 Task: Check the sale-to-list ratio of gas cooktop in the last 5 years.
Action: Mouse moved to (988, 228)
Screenshot: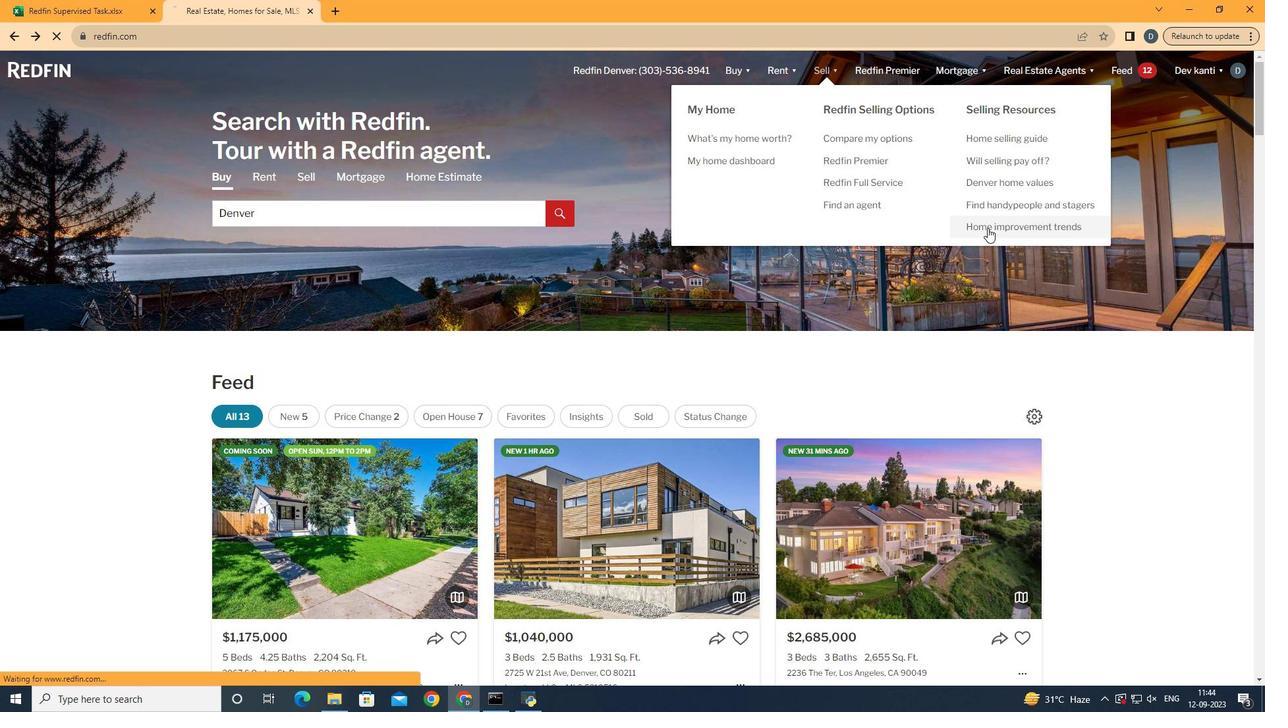 
Action: Mouse pressed left at (988, 228)
Screenshot: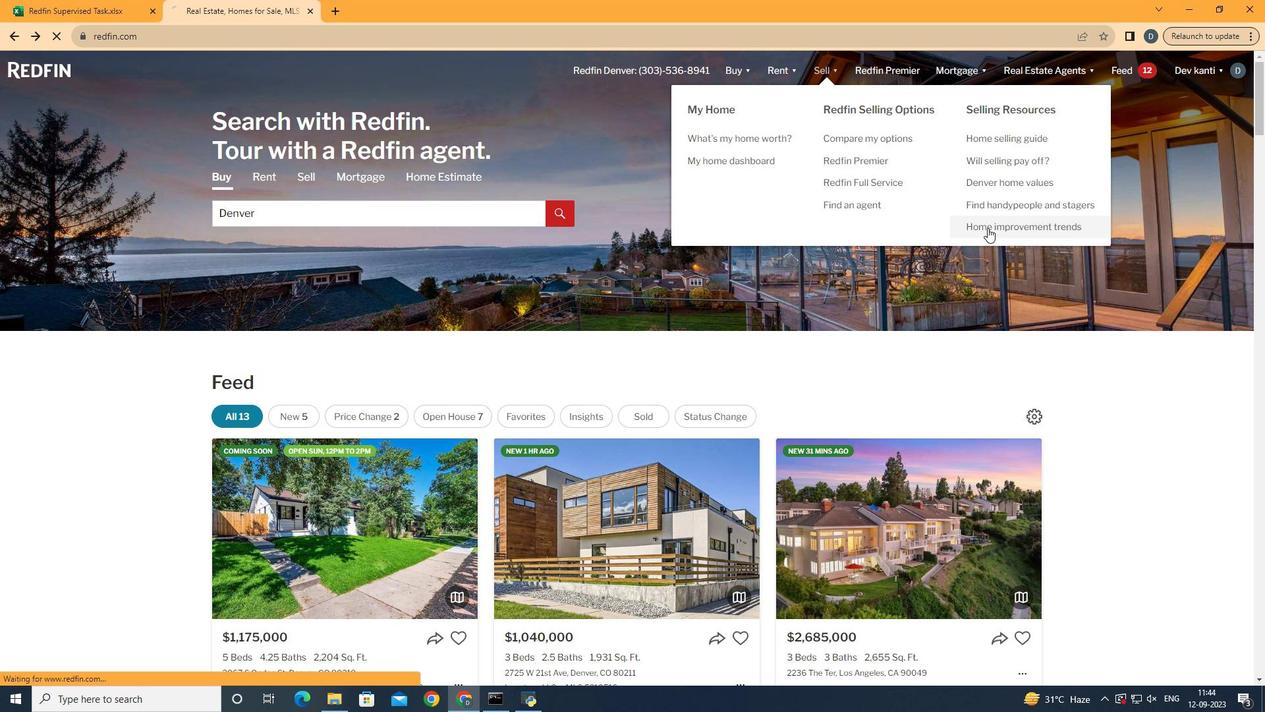 
Action: Mouse moved to (321, 251)
Screenshot: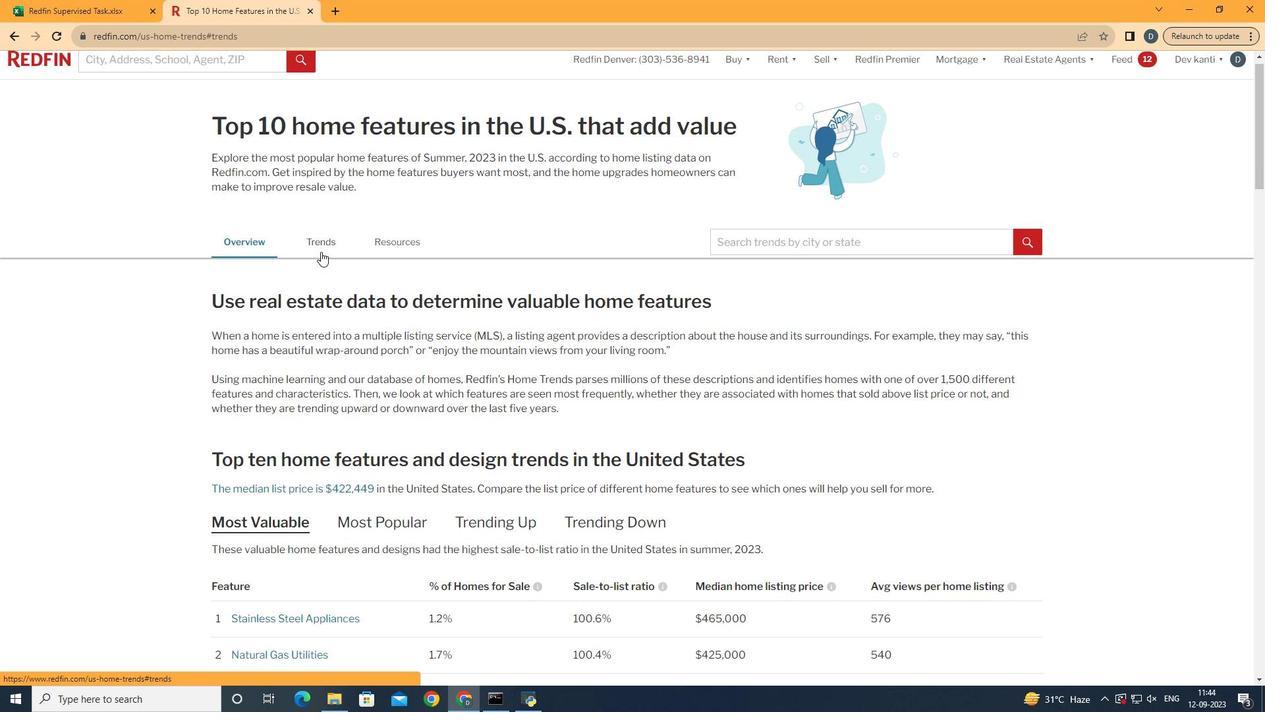 
Action: Mouse pressed left at (321, 251)
Screenshot: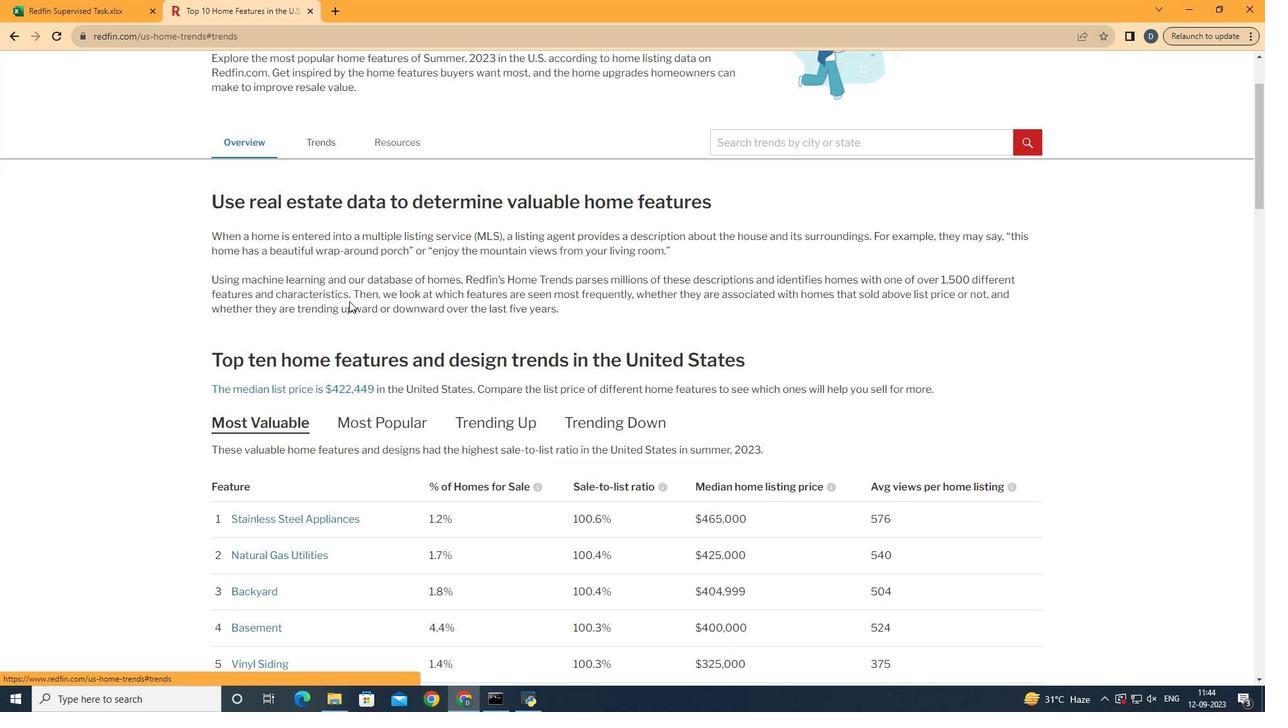 
Action: Mouse moved to (373, 345)
Screenshot: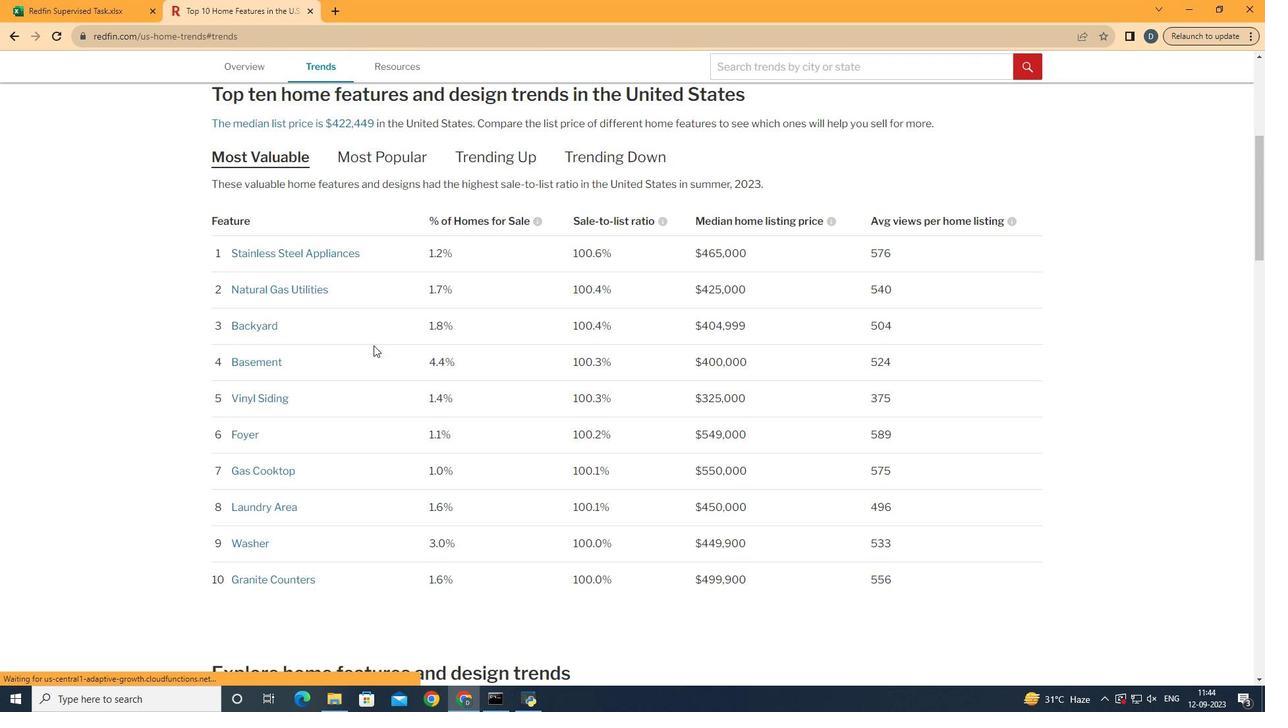 
Action: Mouse scrolled (373, 344) with delta (0, 0)
Screenshot: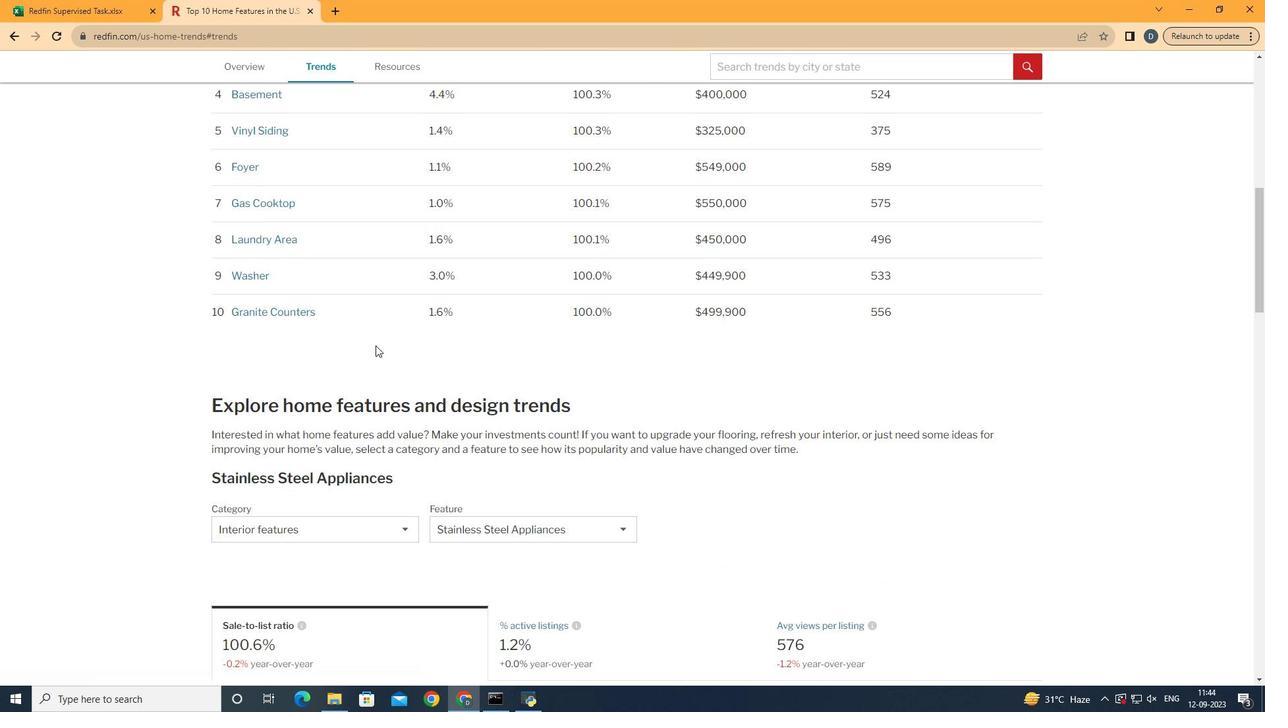 
Action: Mouse scrolled (373, 344) with delta (0, 0)
Screenshot: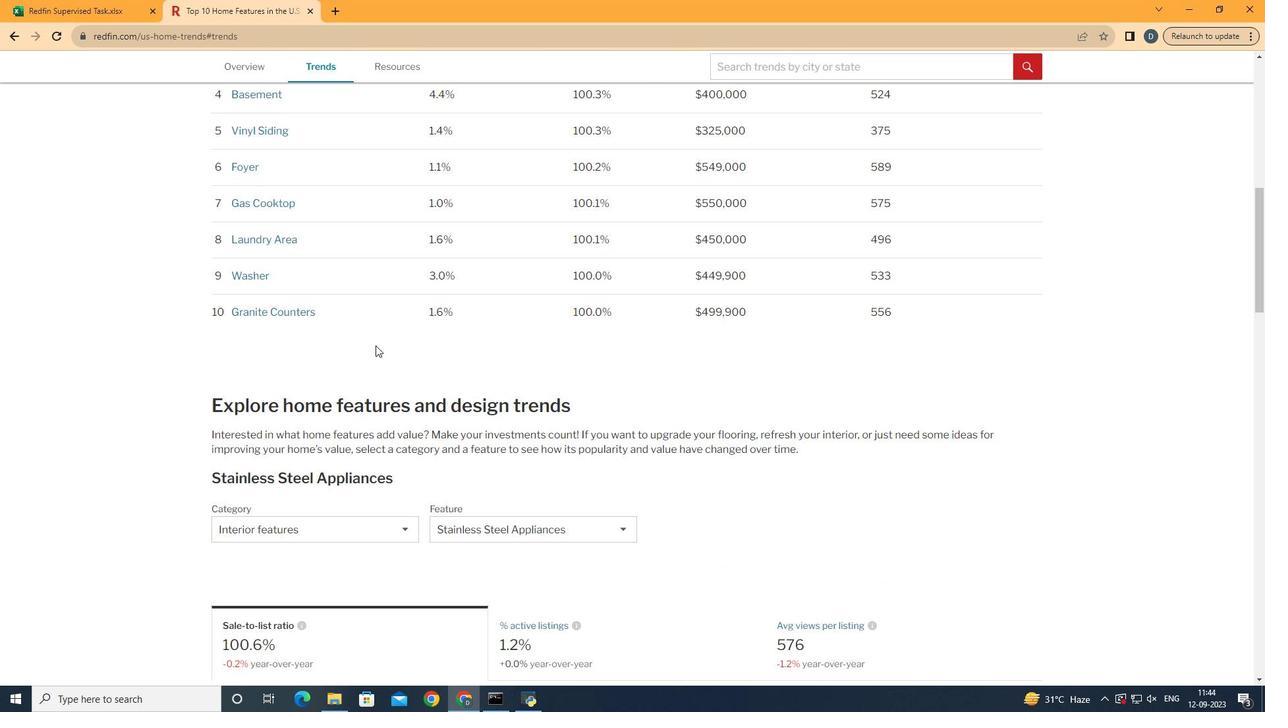 
Action: Mouse scrolled (373, 344) with delta (0, 0)
Screenshot: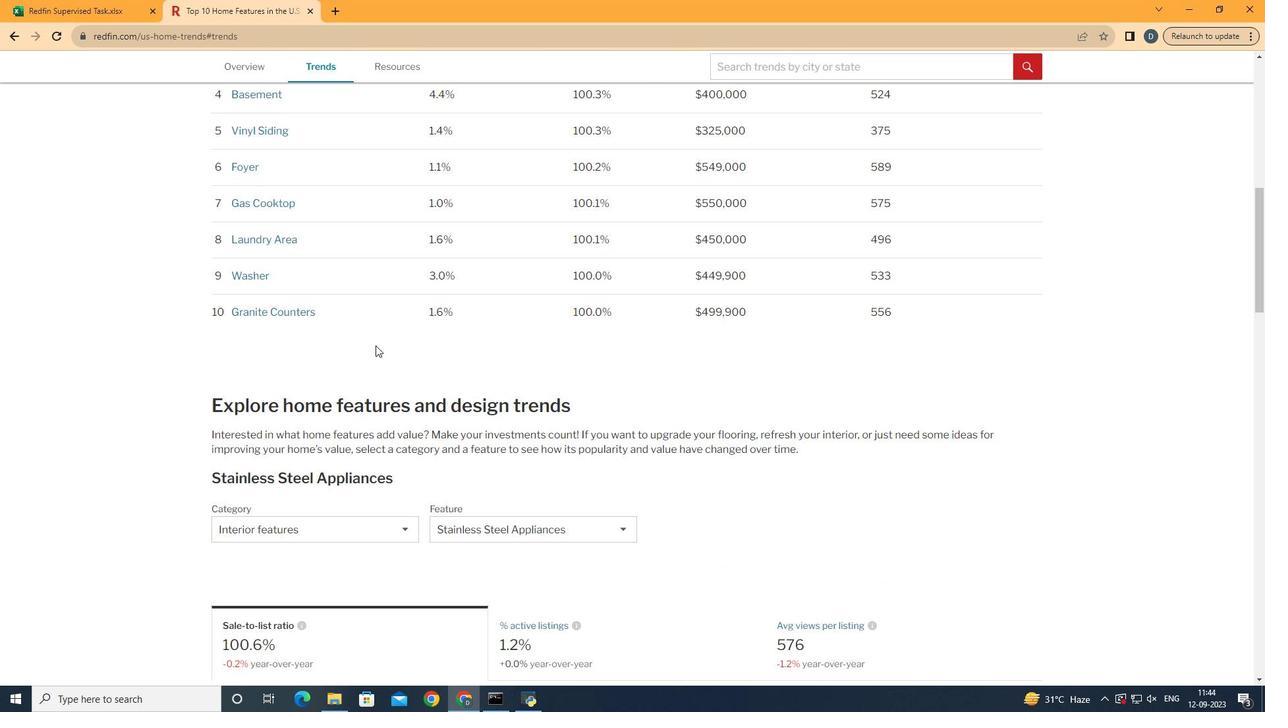 
Action: Mouse scrolled (373, 344) with delta (0, 0)
Screenshot: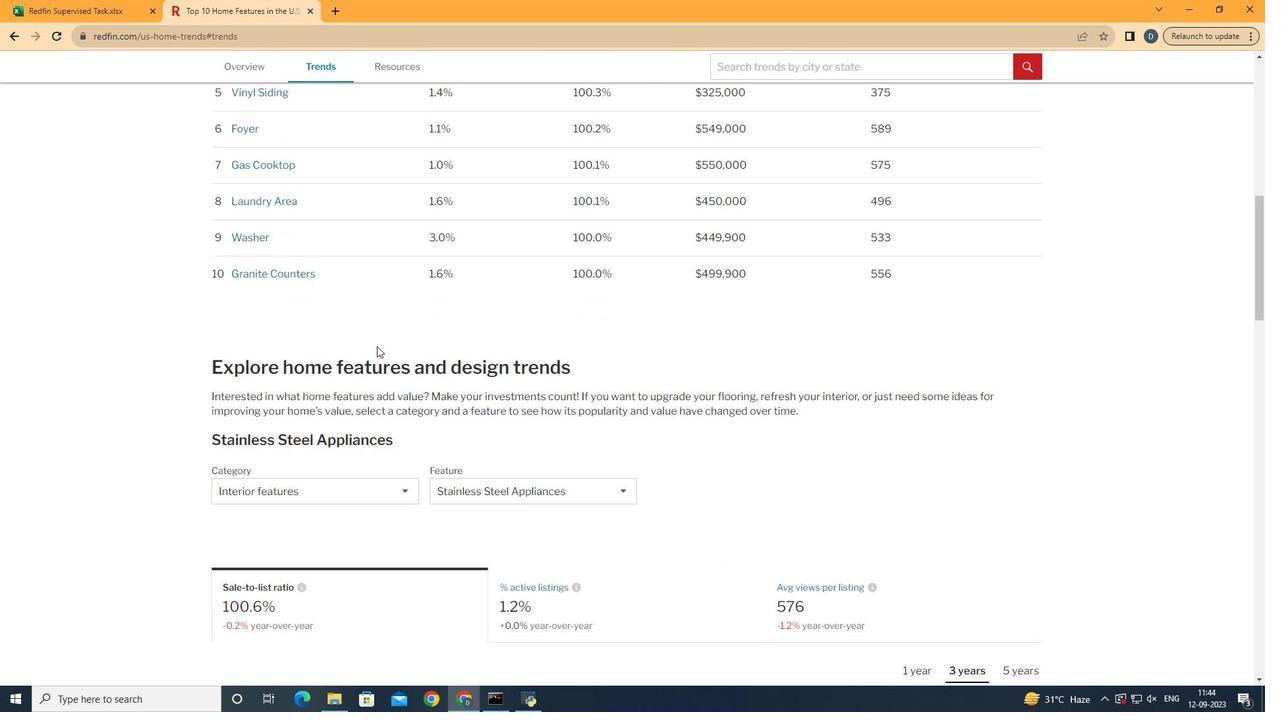 
Action: Mouse moved to (375, 345)
Screenshot: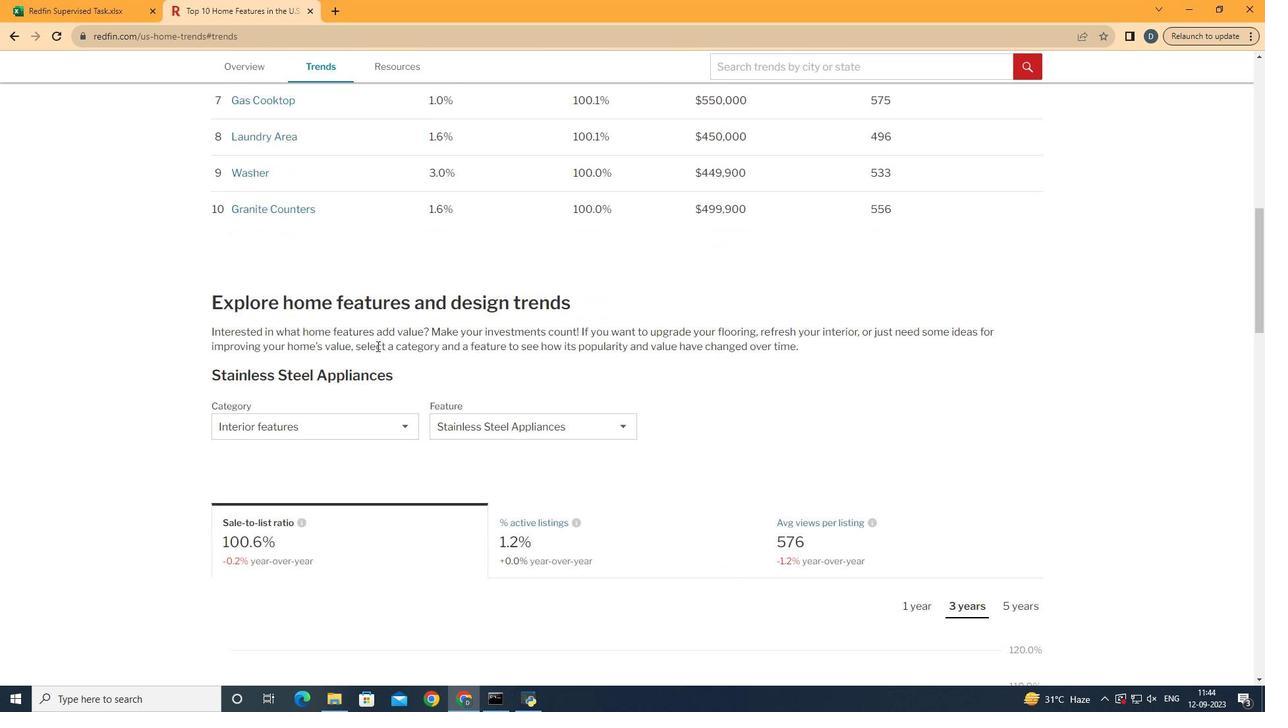 
Action: Mouse scrolled (375, 344) with delta (0, 0)
Screenshot: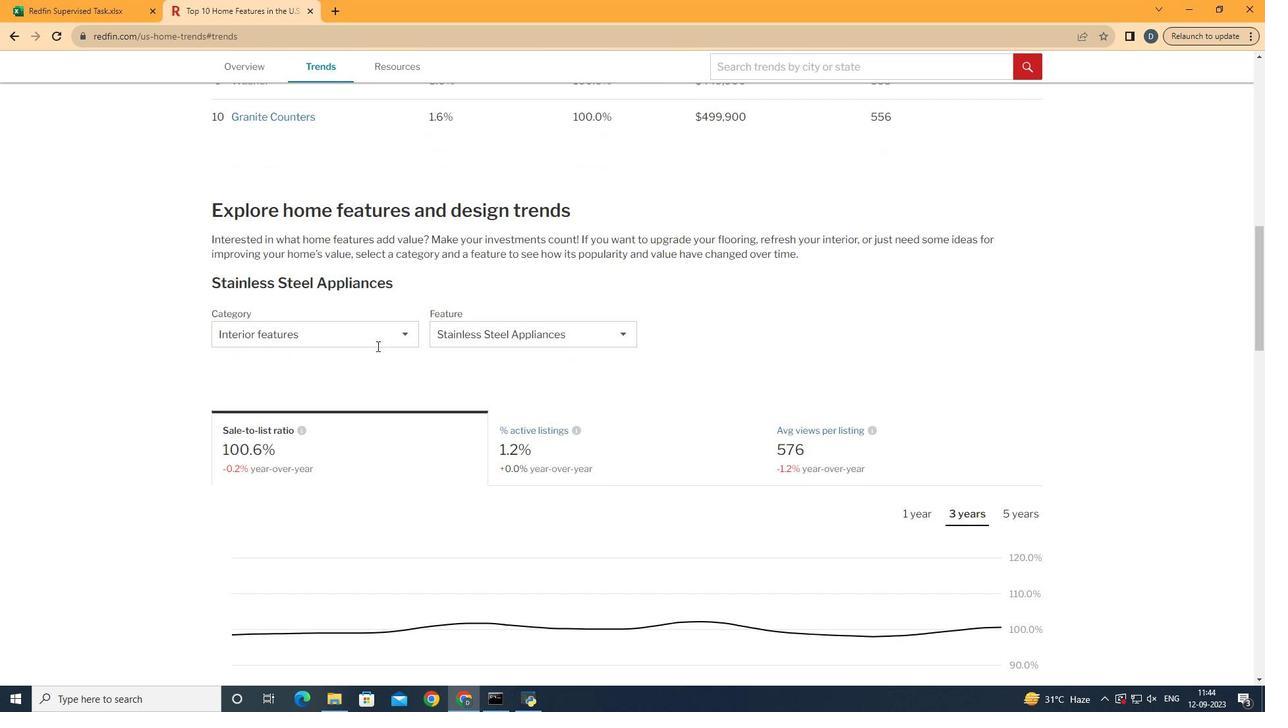 
Action: Mouse scrolled (375, 344) with delta (0, 0)
Screenshot: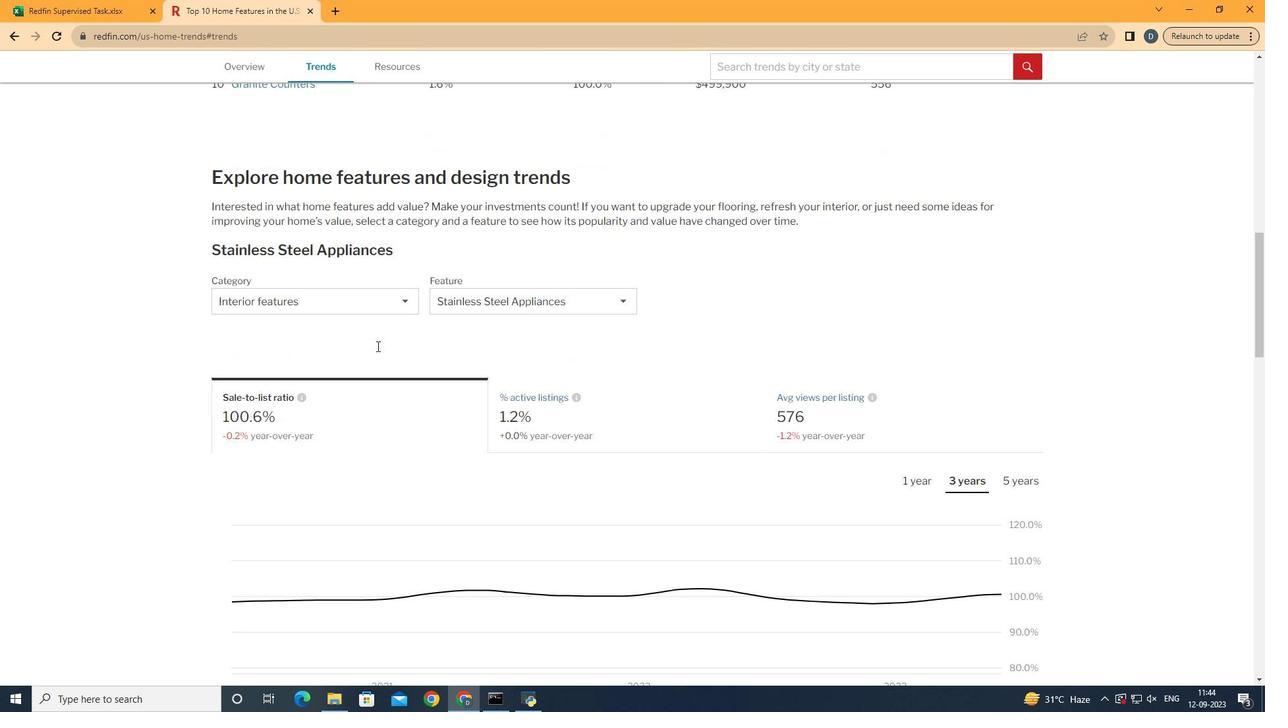 
Action: Mouse moved to (376, 346)
Screenshot: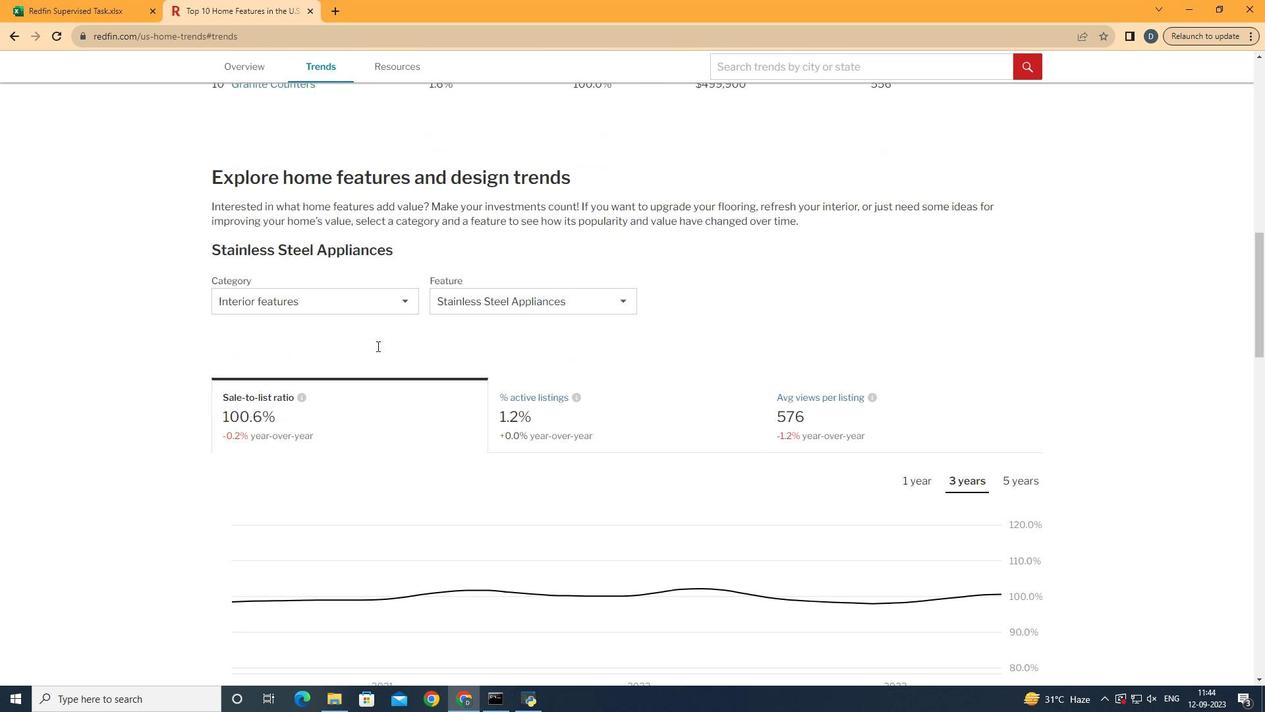 
Action: Mouse scrolled (376, 345) with delta (0, 0)
Screenshot: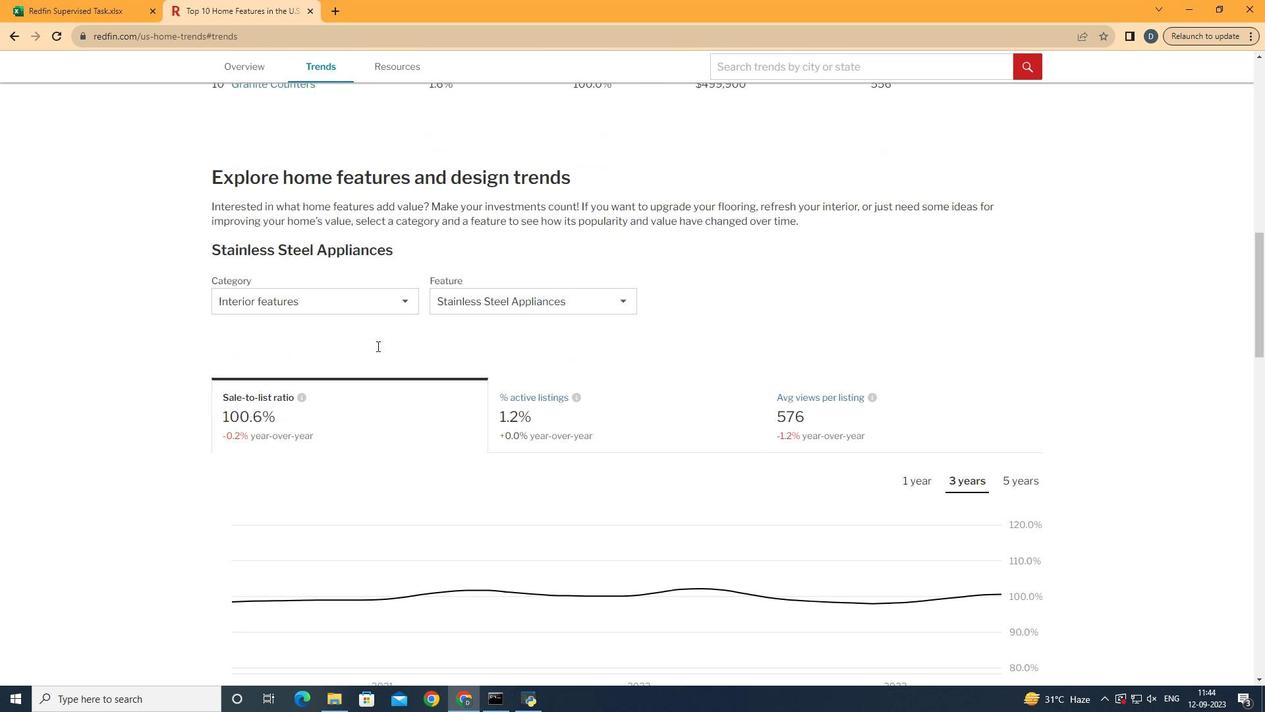 
Action: Mouse moved to (377, 346)
Screenshot: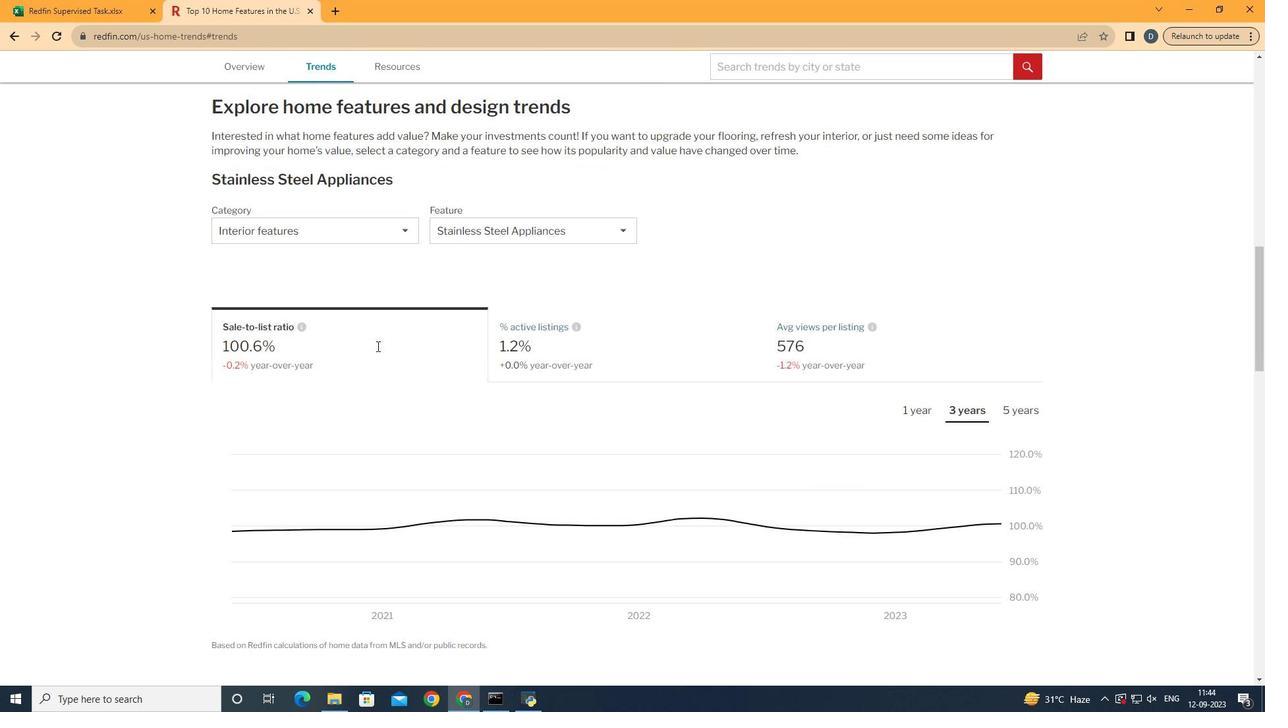 
Action: Mouse scrolled (377, 345) with delta (0, 0)
Screenshot: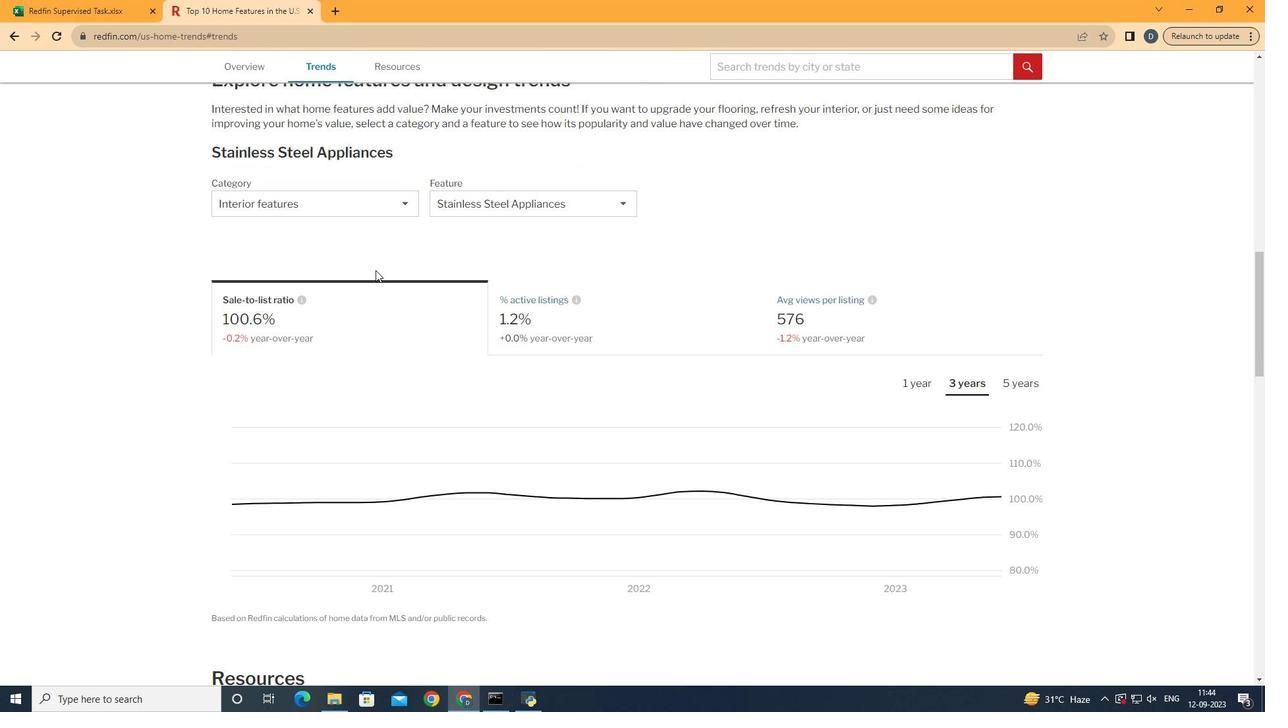 
Action: Mouse scrolled (377, 345) with delta (0, 0)
Screenshot: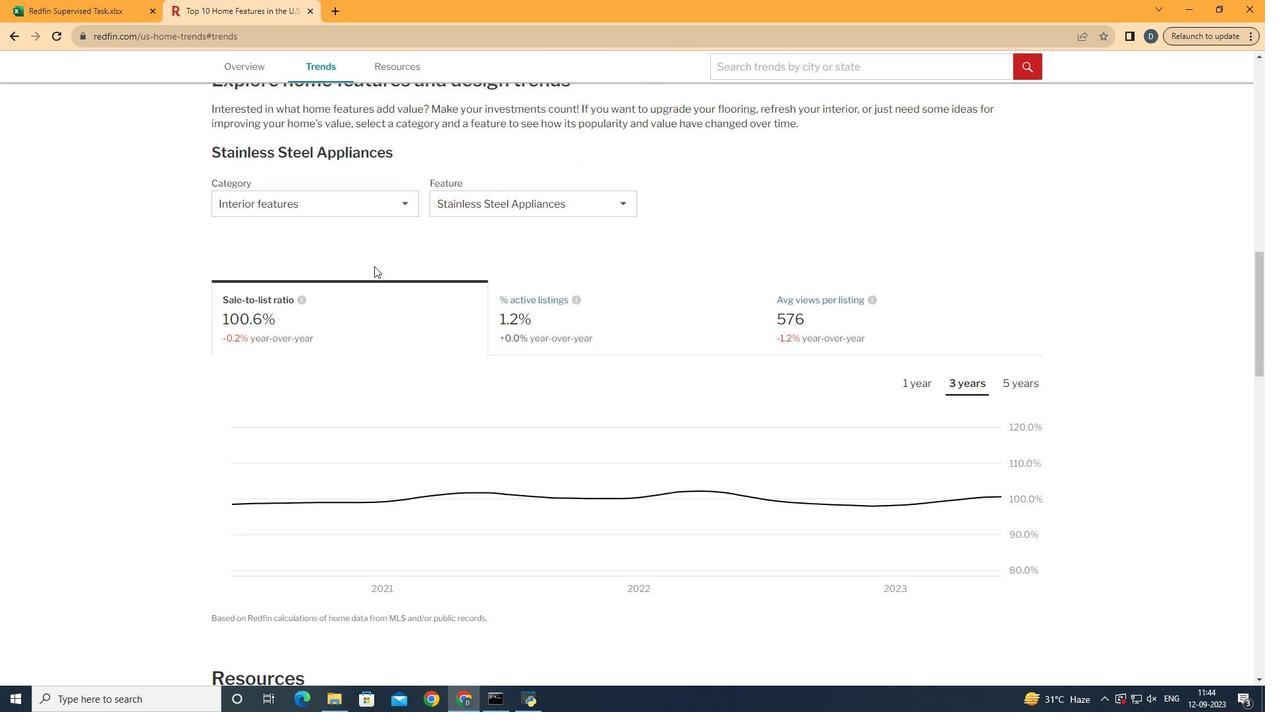 
Action: Mouse moved to (385, 197)
Screenshot: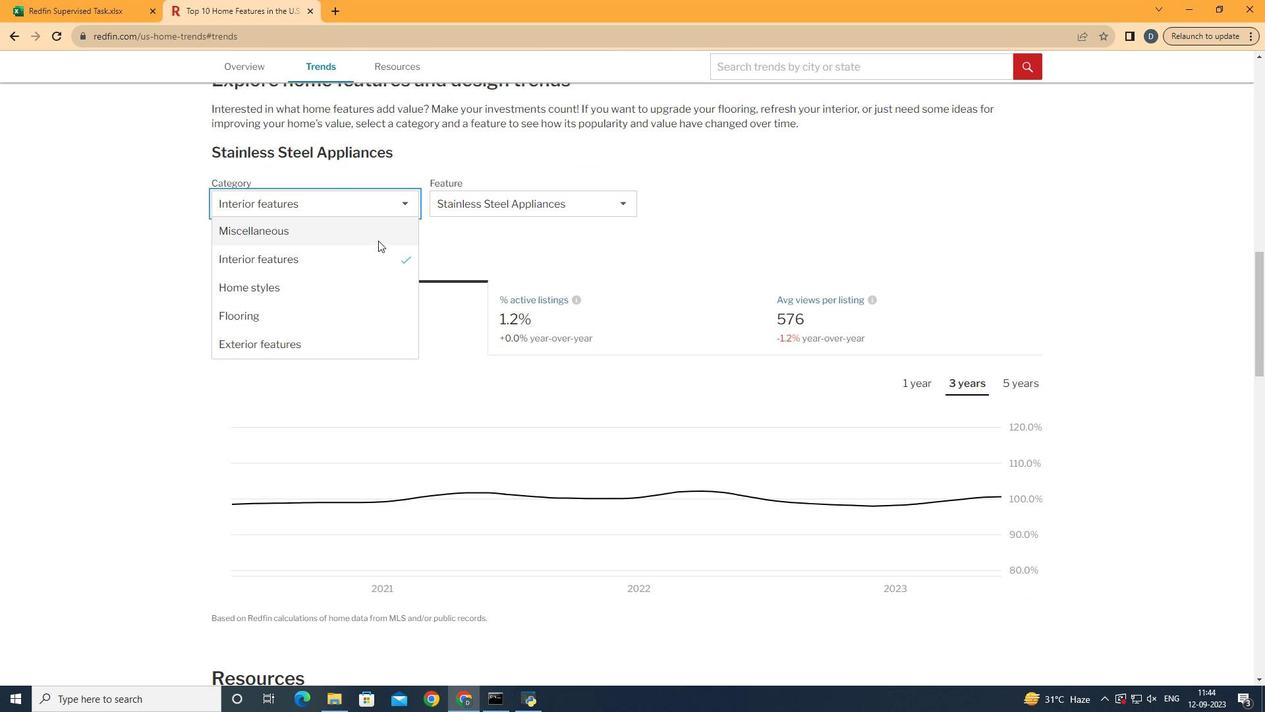 
Action: Mouse pressed left at (385, 197)
Screenshot: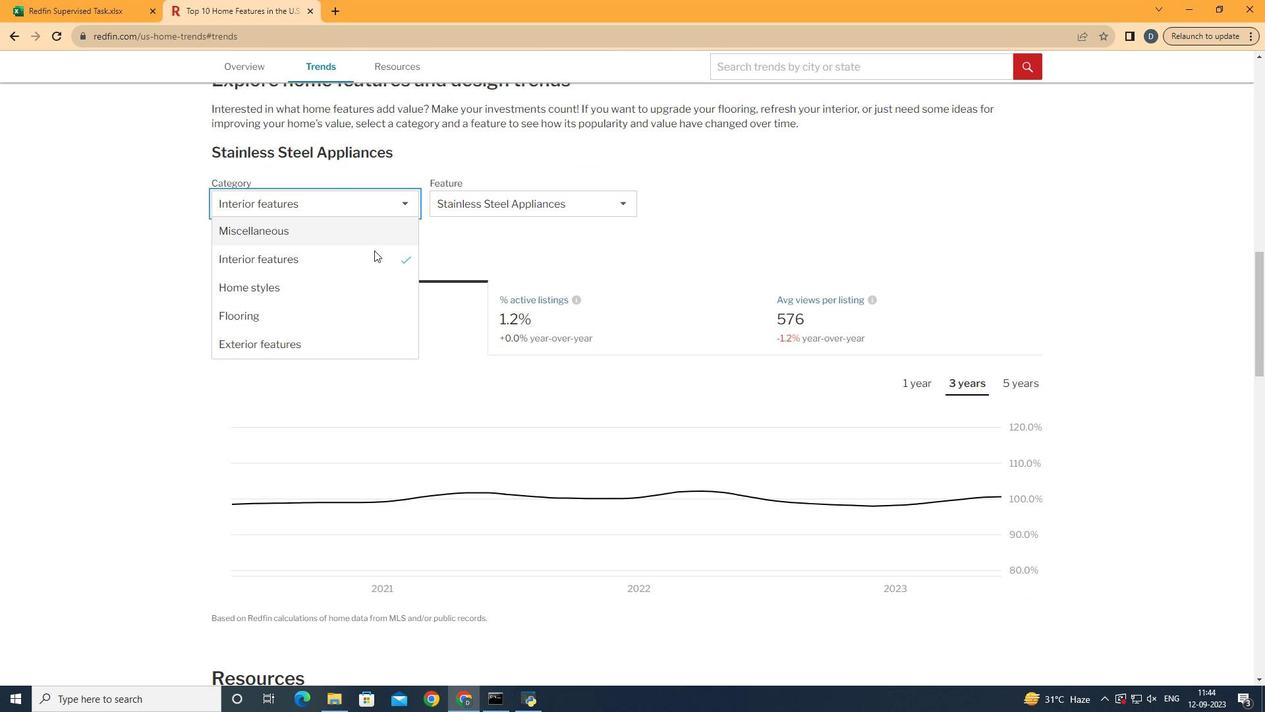 
Action: Mouse moved to (375, 263)
Screenshot: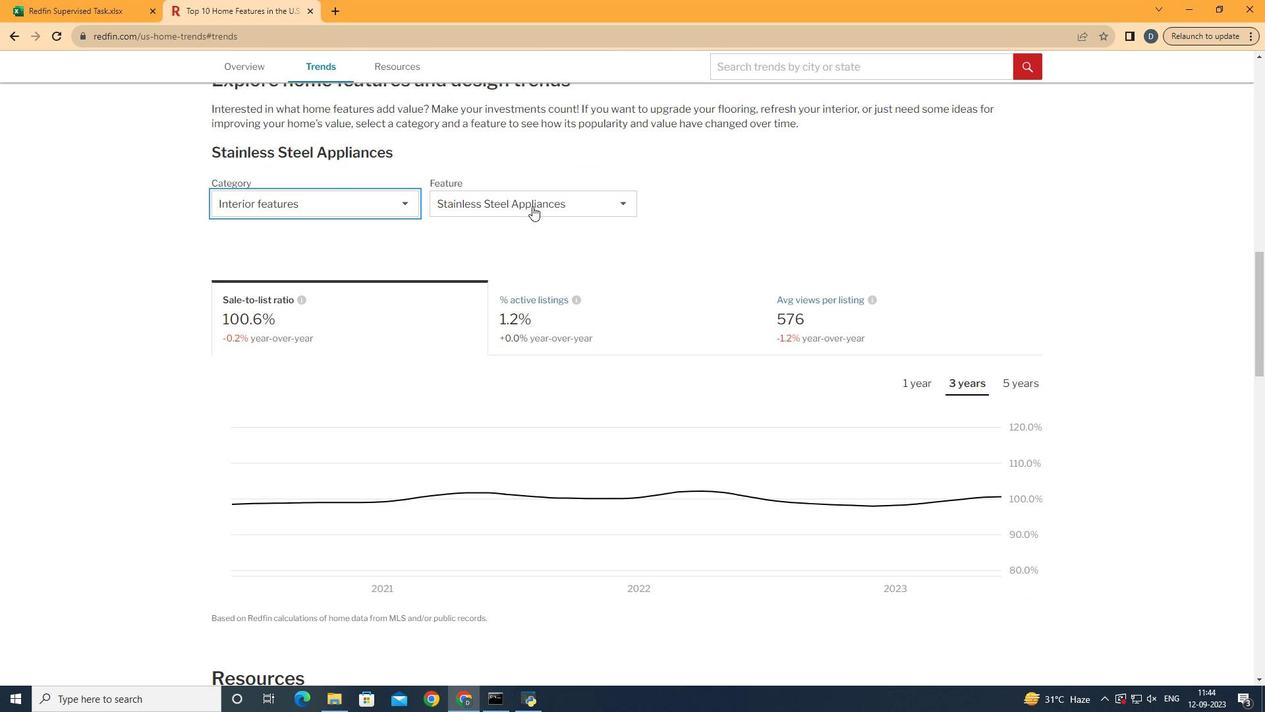 
Action: Mouse pressed left at (375, 263)
Screenshot: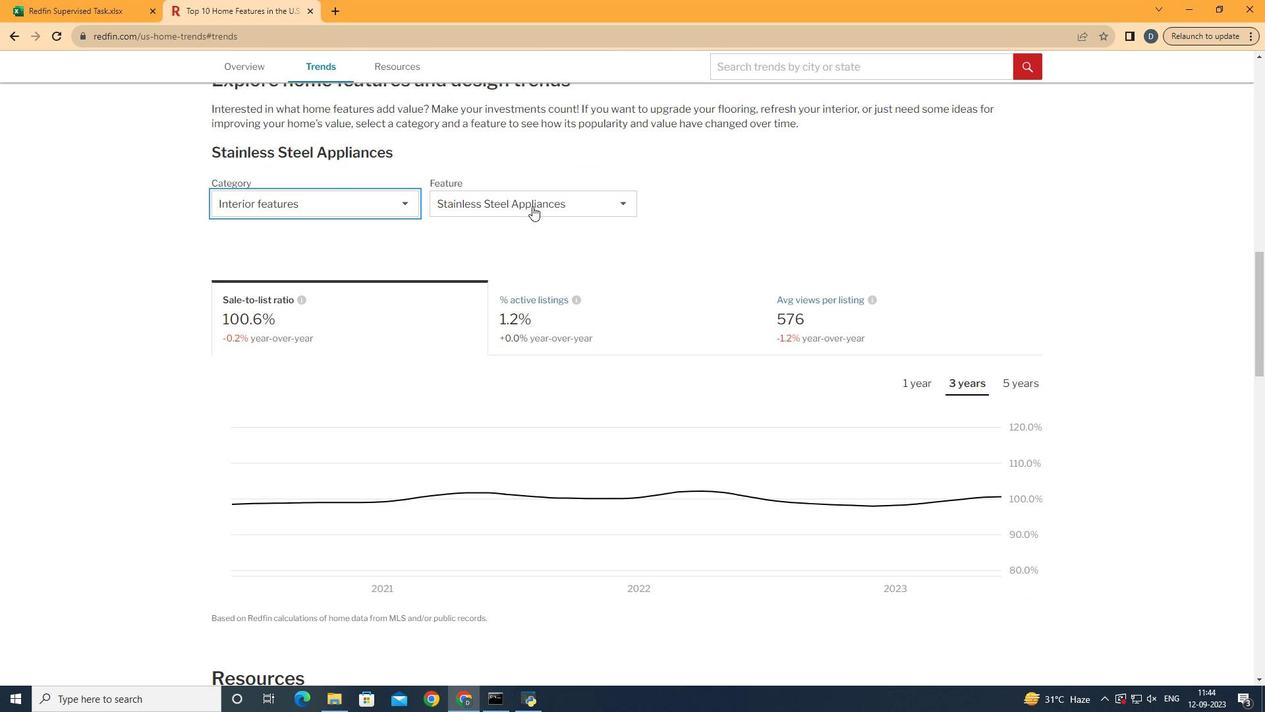 
Action: Mouse moved to (532, 206)
Screenshot: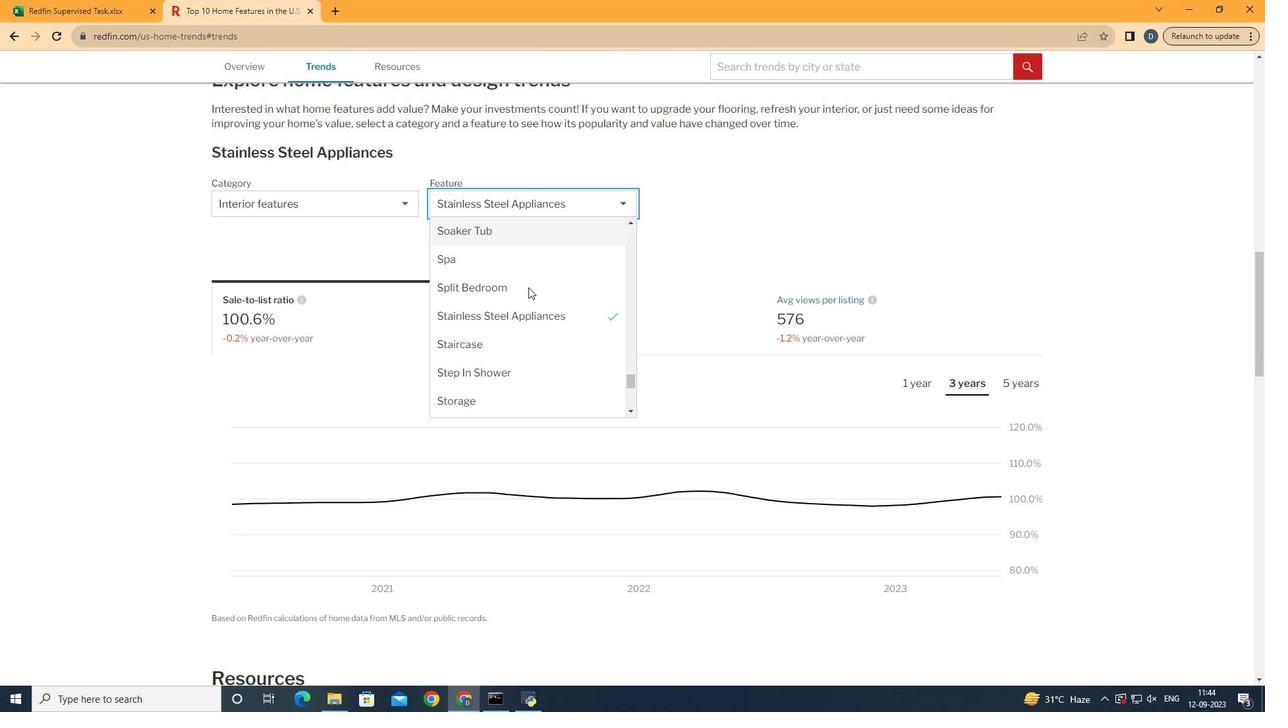 
Action: Mouse pressed left at (532, 206)
Screenshot: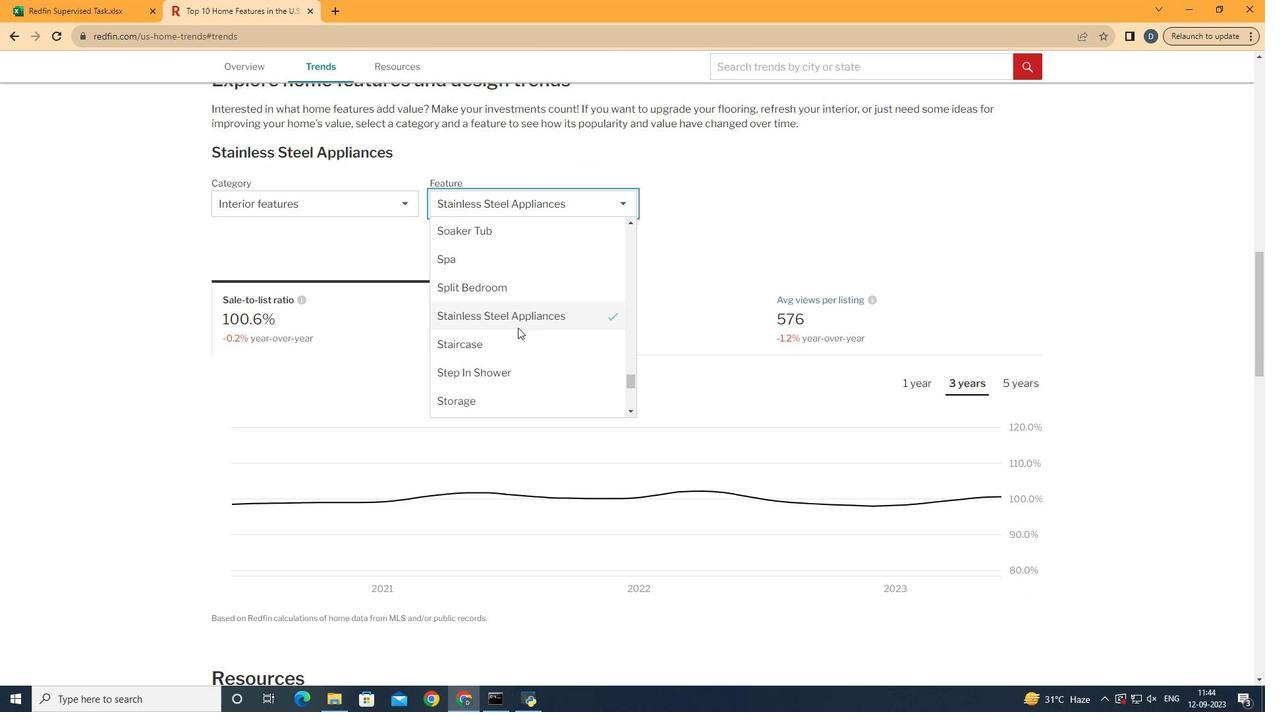 
Action: Mouse moved to (518, 327)
Screenshot: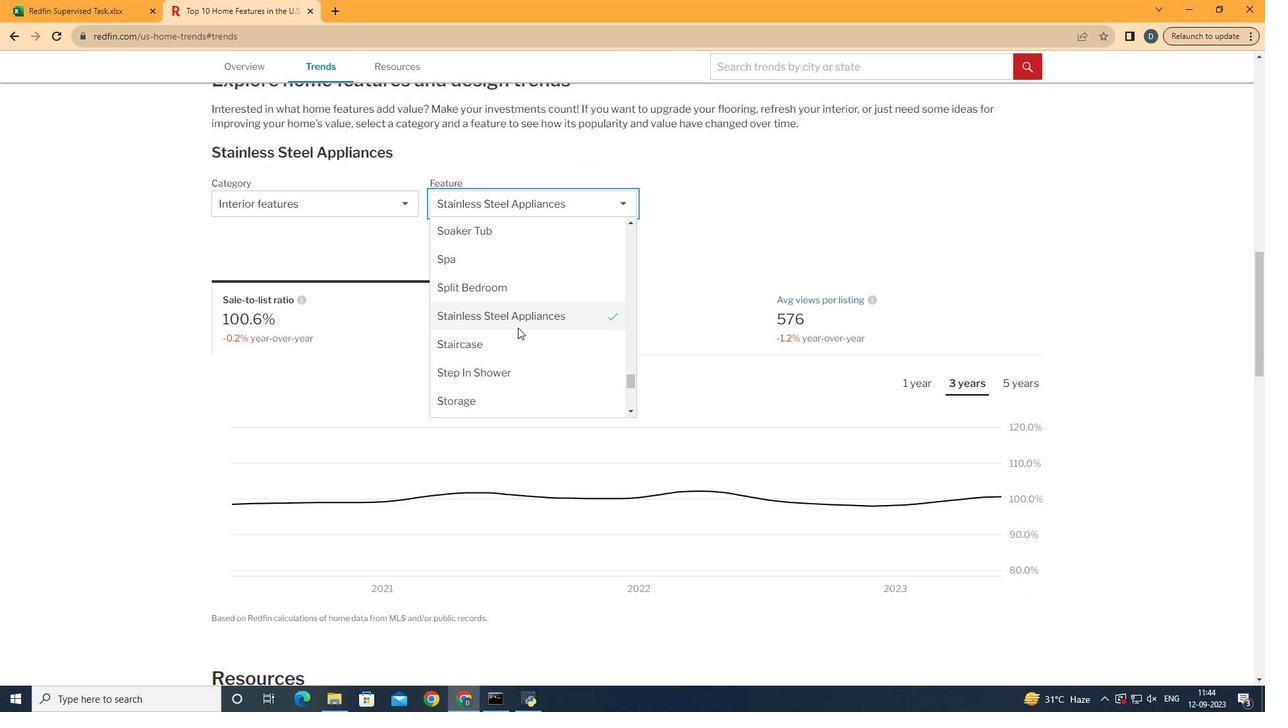 
Action: Mouse scrolled (518, 328) with delta (0, 0)
Screenshot: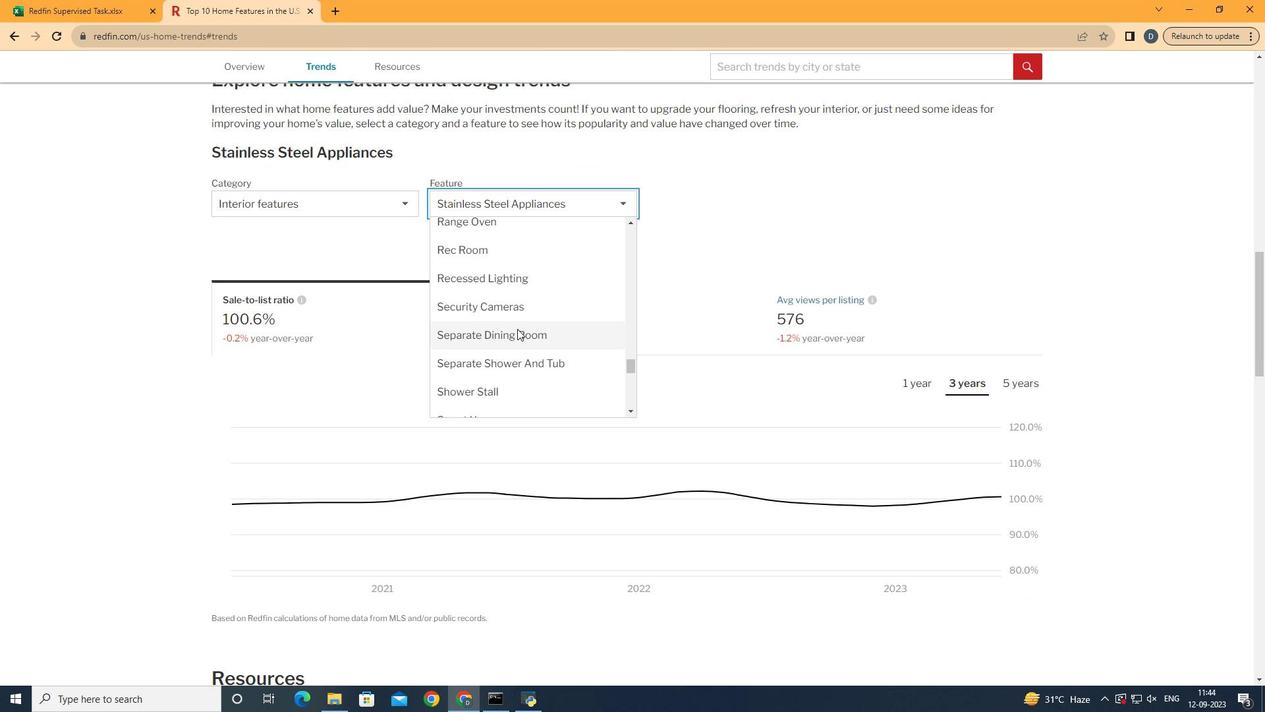 
Action: Mouse scrolled (518, 328) with delta (0, 0)
Screenshot: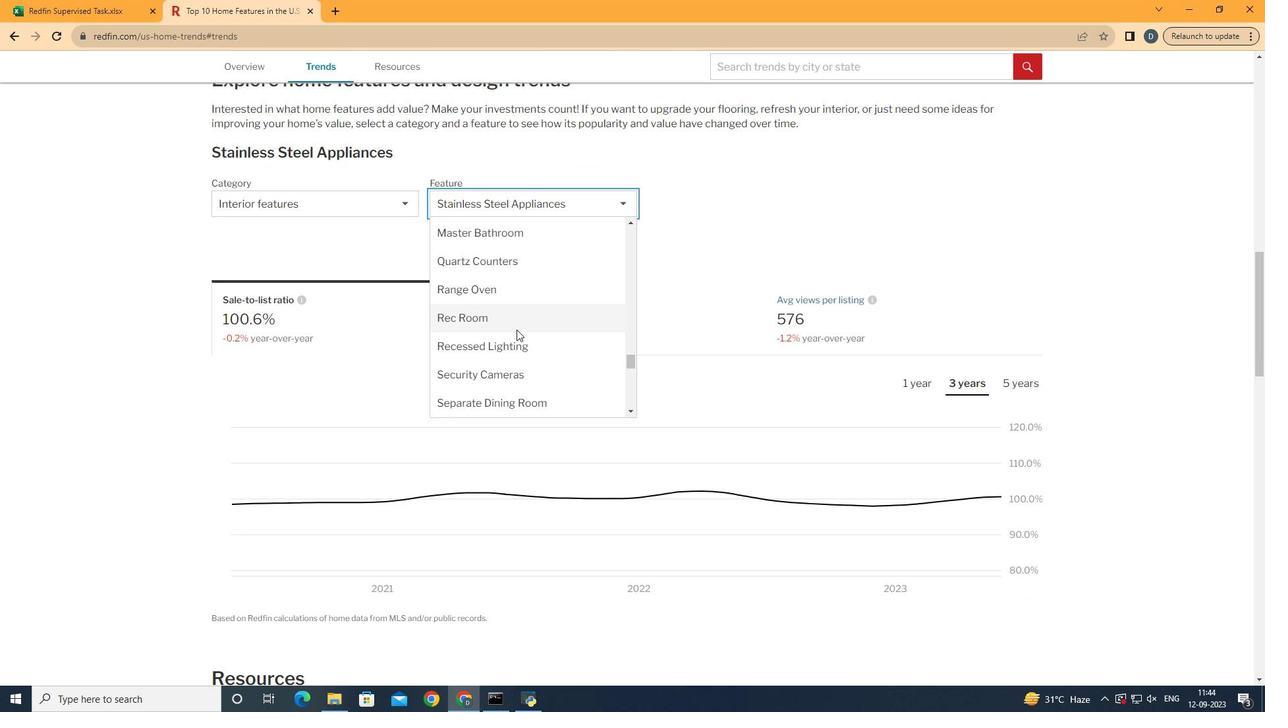 
Action: Mouse scrolled (518, 328) with delta (0, 0)
Screenshot: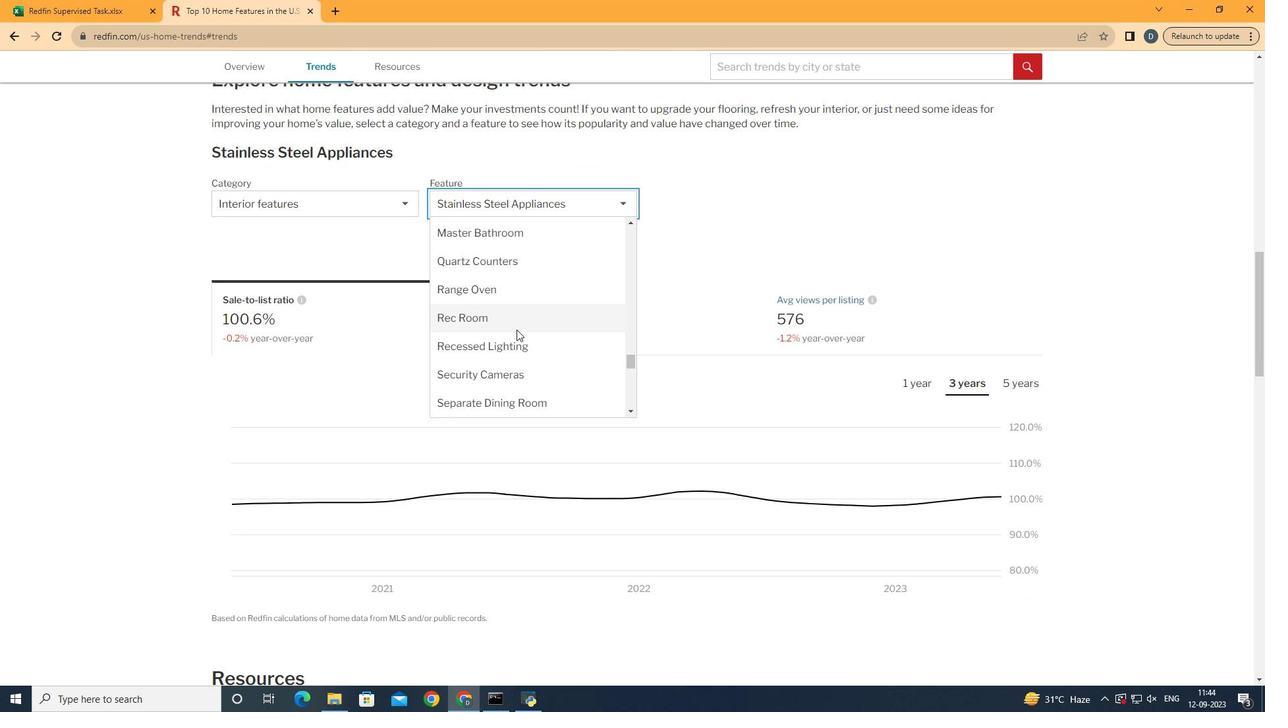 
Action: Mouse scrolled (518, 328) with delta (0, 0)
Screenshot: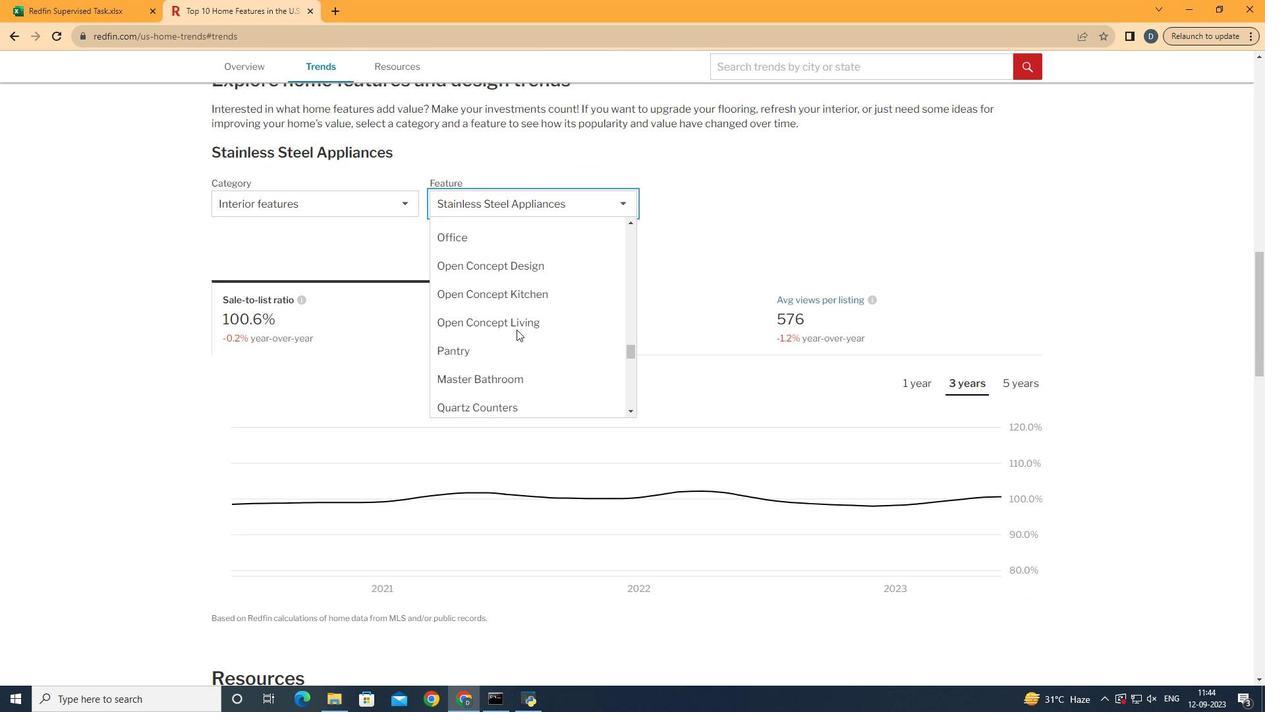 
Action: Mouse scrolled (518, 328) with delta (0, 0)
Screenshot: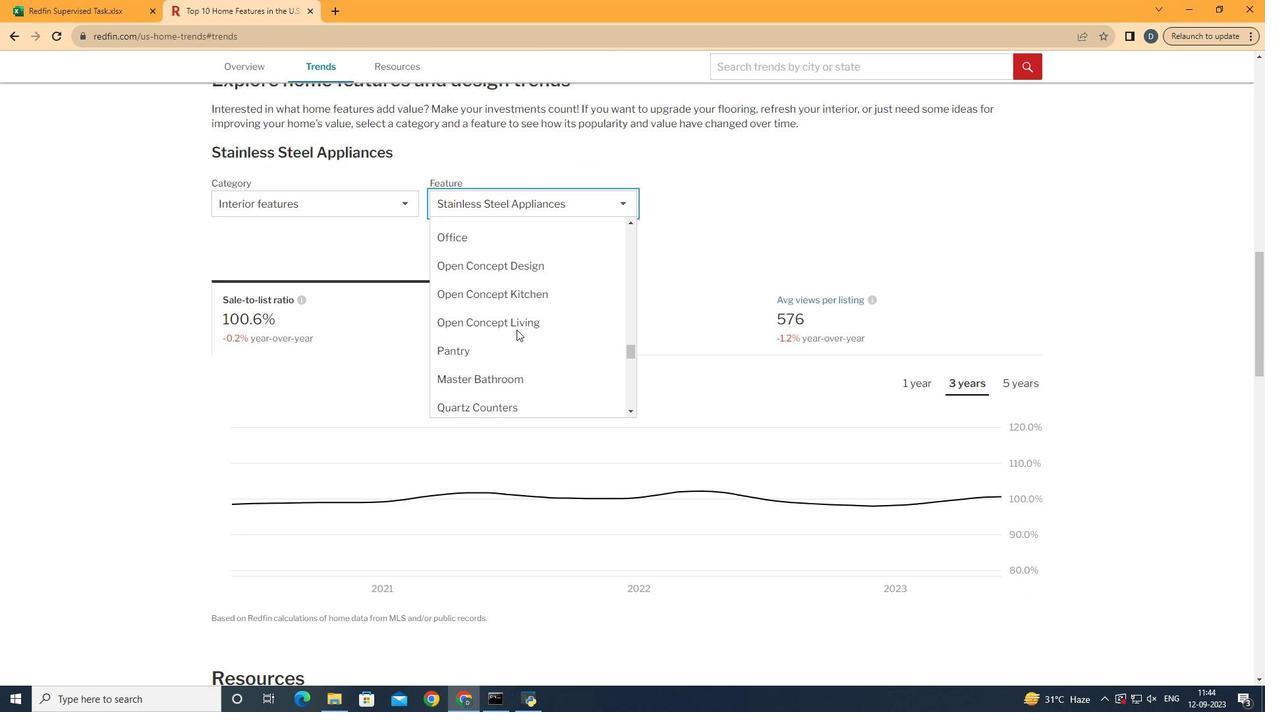 
Action: Mouse moved to (517, 328)
Screenshot: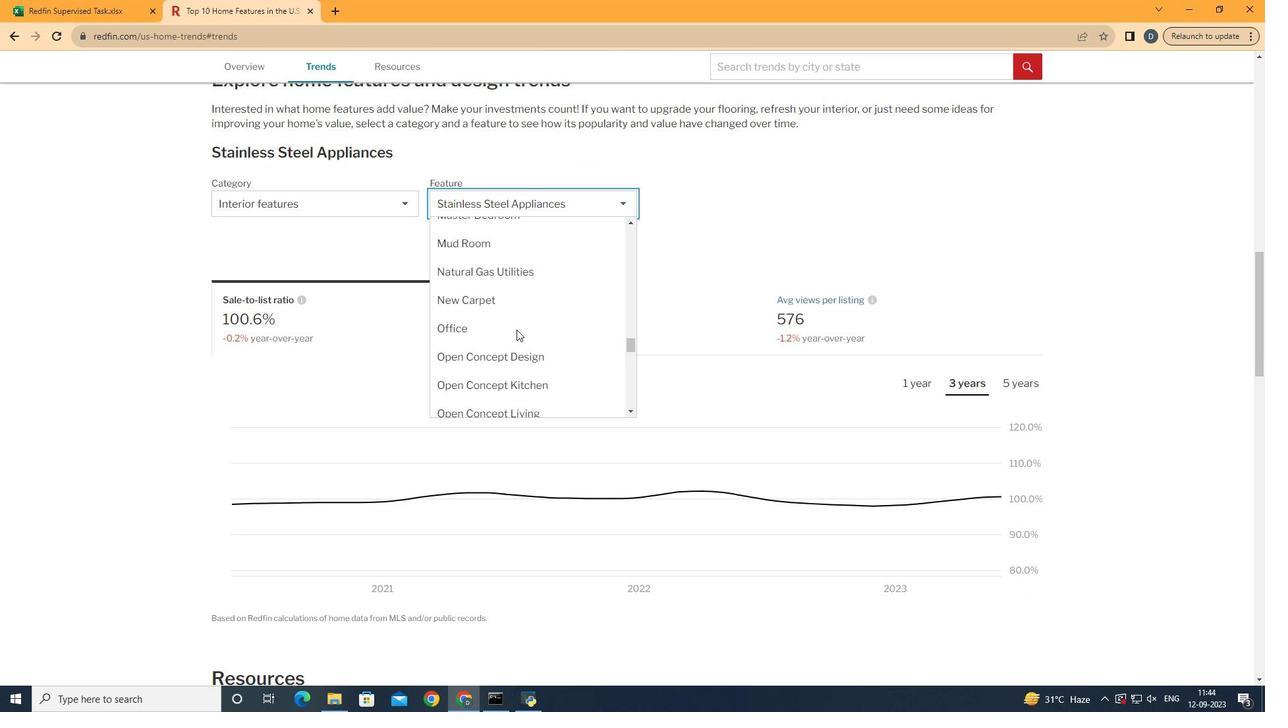 
Action: Mouse scrolled (517, 329) with delta (0, 0)
Screenshot: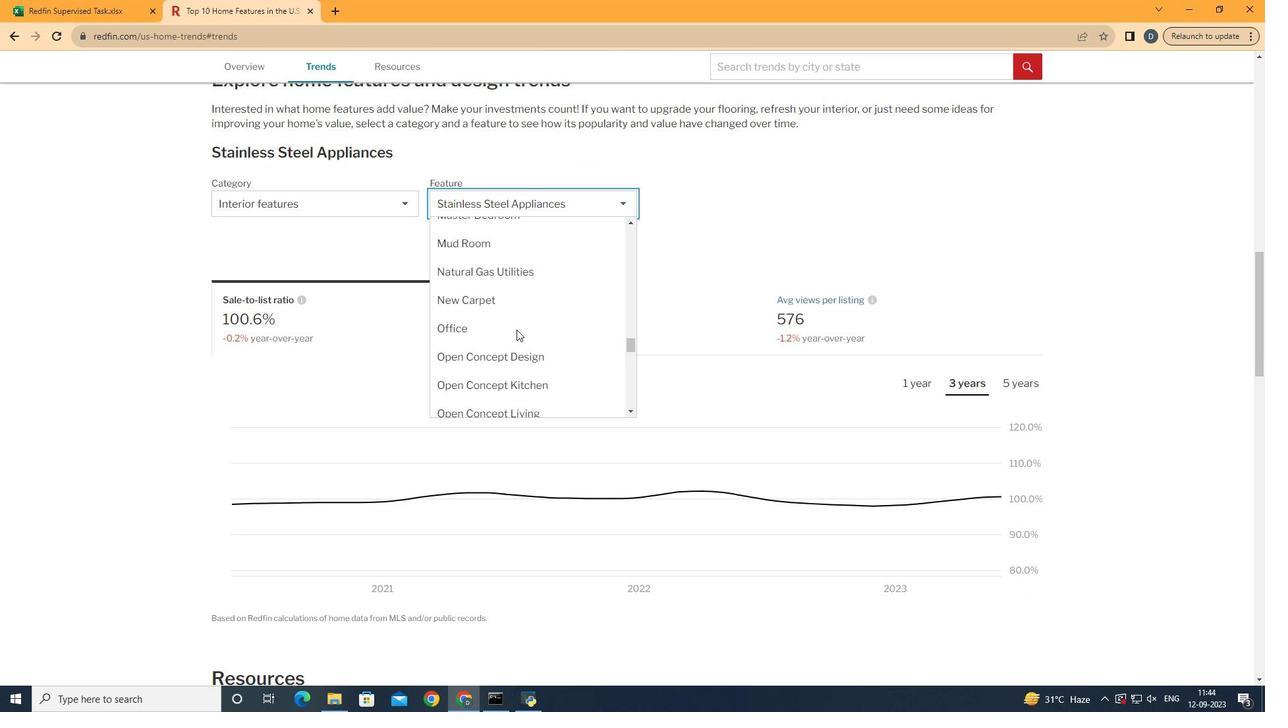 
Action: Mouse moved to (516, 329)
Screenshot: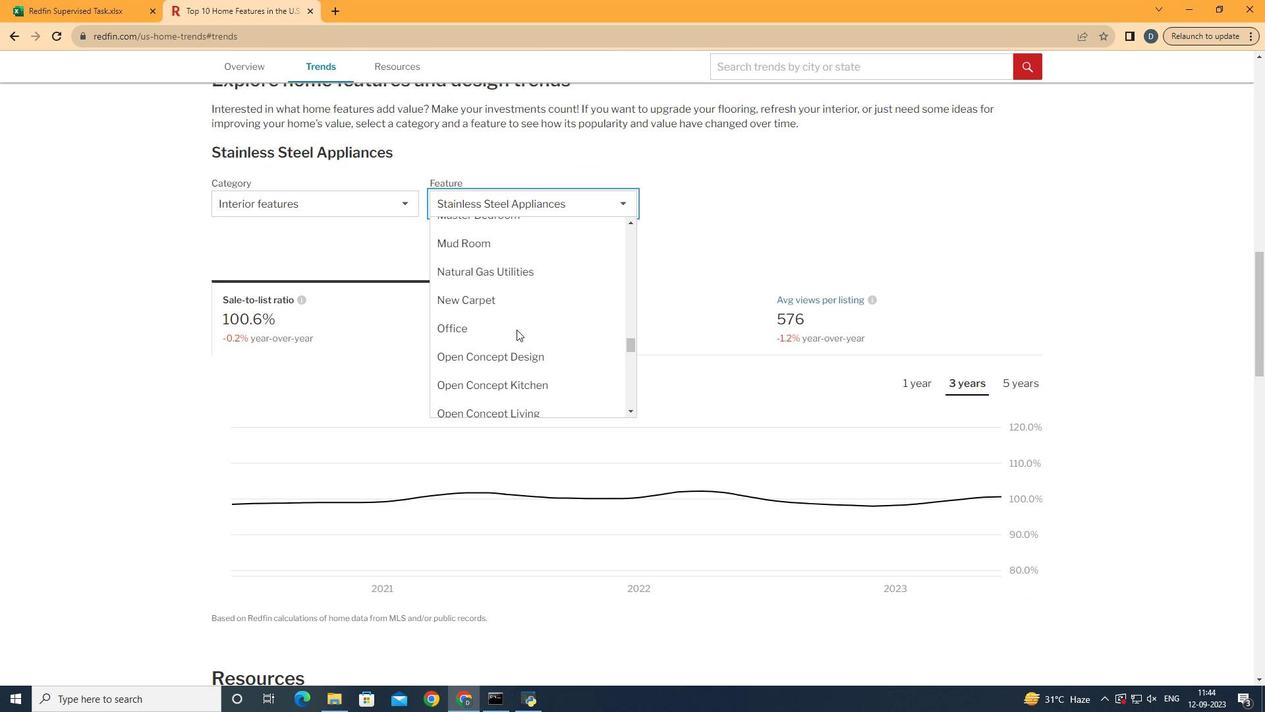 
Action: Mouse scrolled (516, 330) with delta (0, 0)
Screenshot: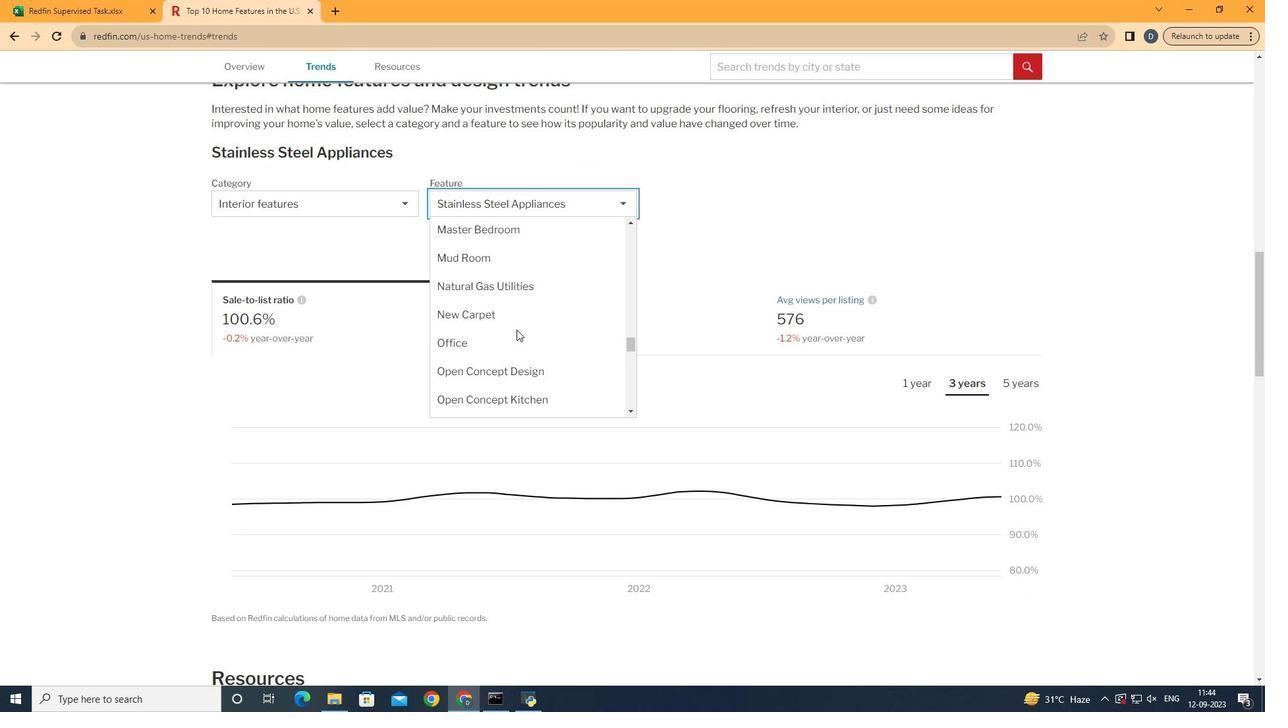 
Action: Mouse scrolled (516, 330) with delta (0, 0)
Screenshot: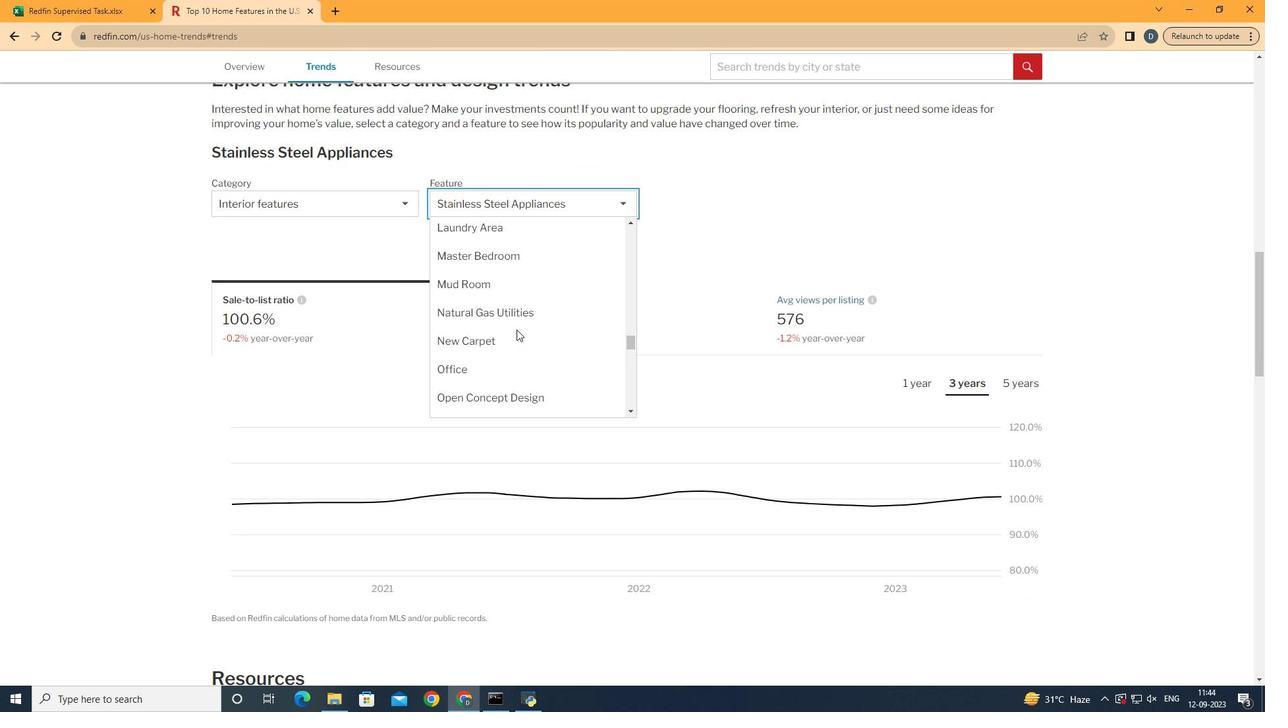
Action: Mouse scrolled (516, 330) with delta (0, 0)
Screenshot: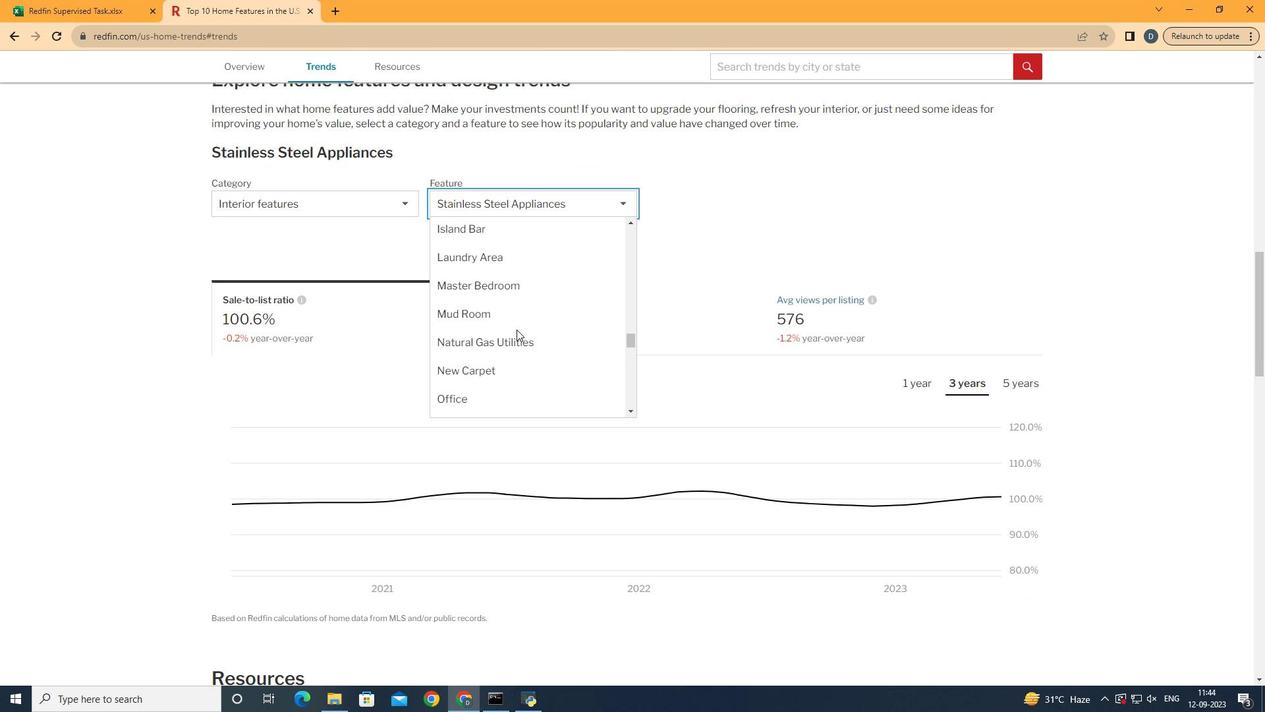 
Action: Mouse scrolled (516, 330) with delta (0, 0)
Screenshot: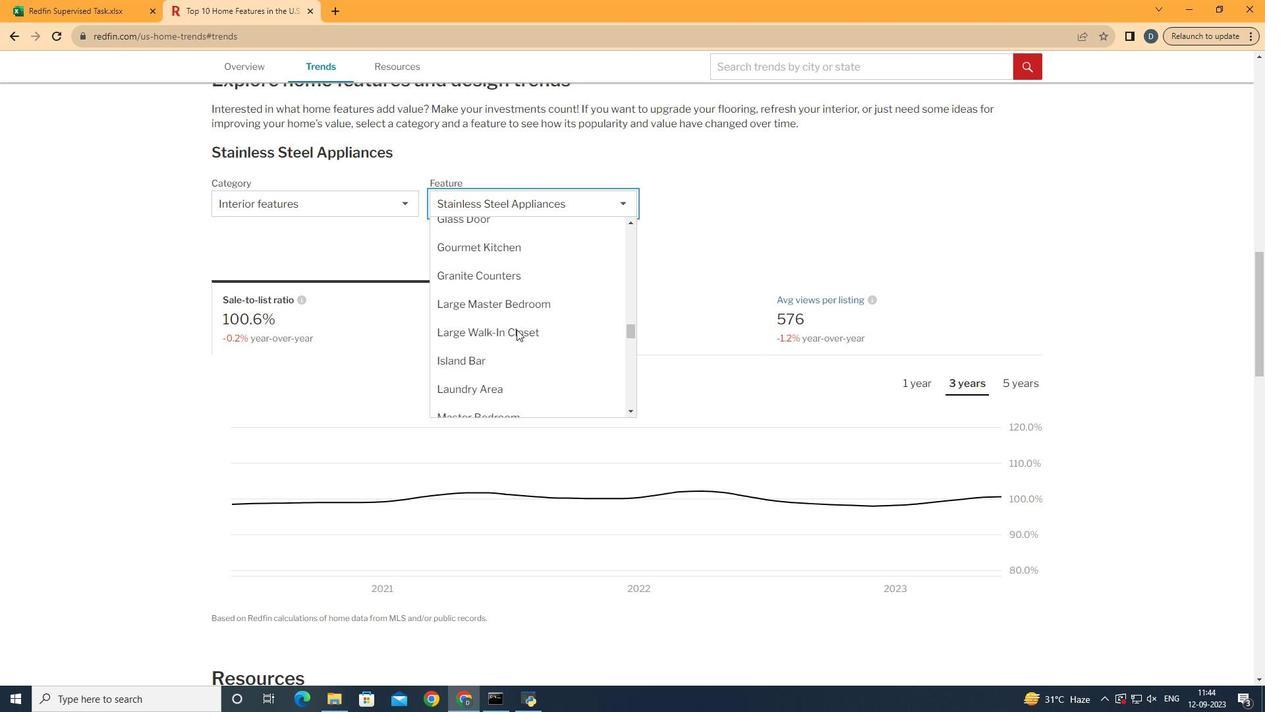 
Action: Mouse scrolled (516, 330) with delta (0, 0)
Screenshot: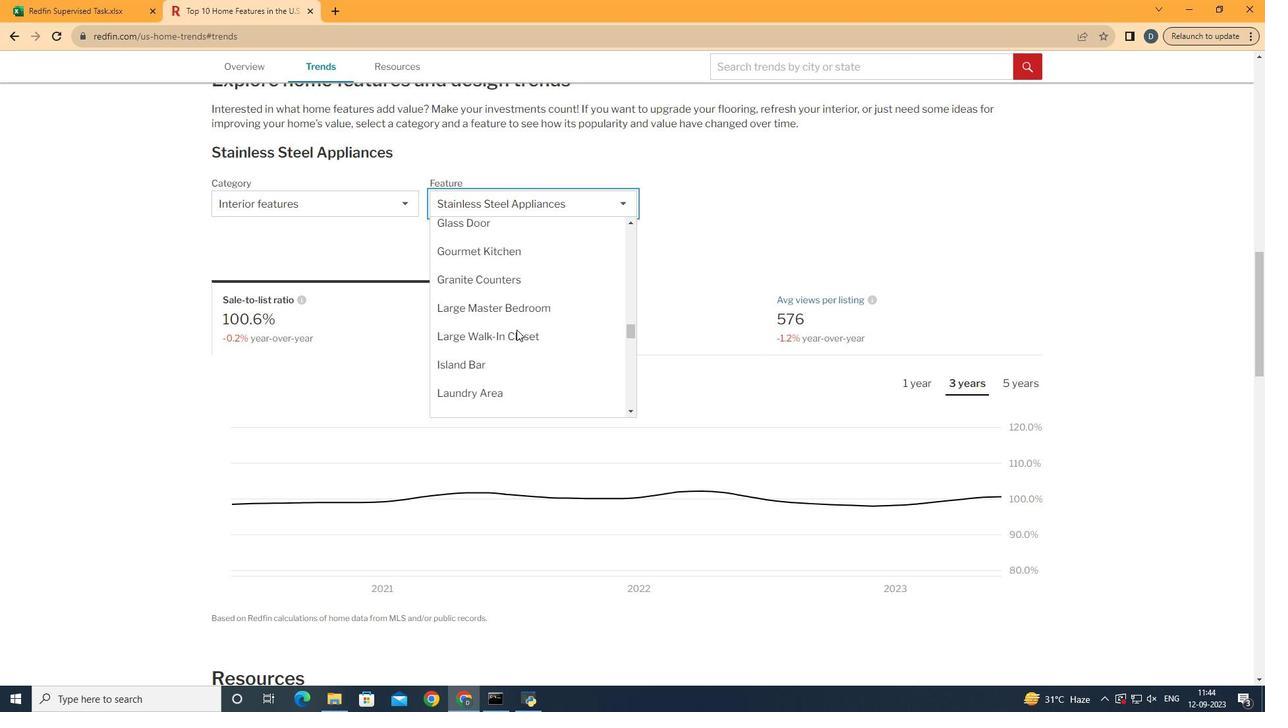 
Action: Mouse scrolled (516, 330) with delta (0, 0)
Screenshot: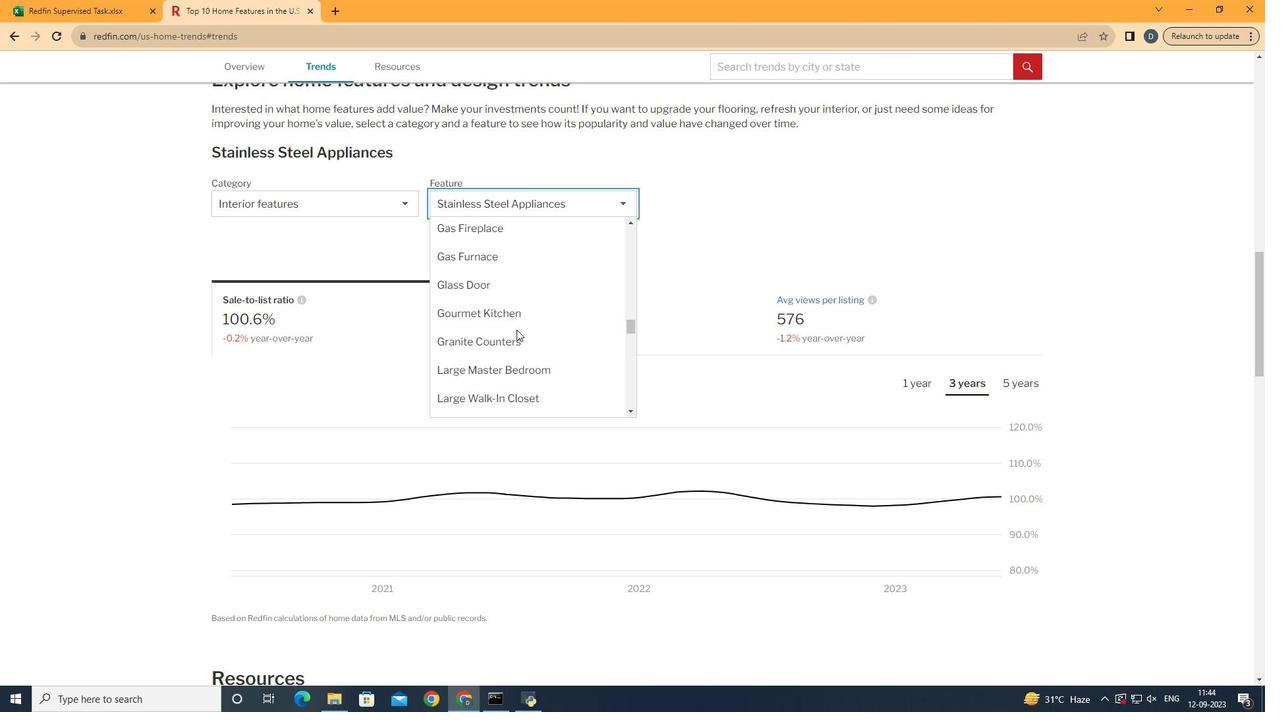 
Action: Mouse scrolled (516, 330) with delta (0, 0)
Screenshot: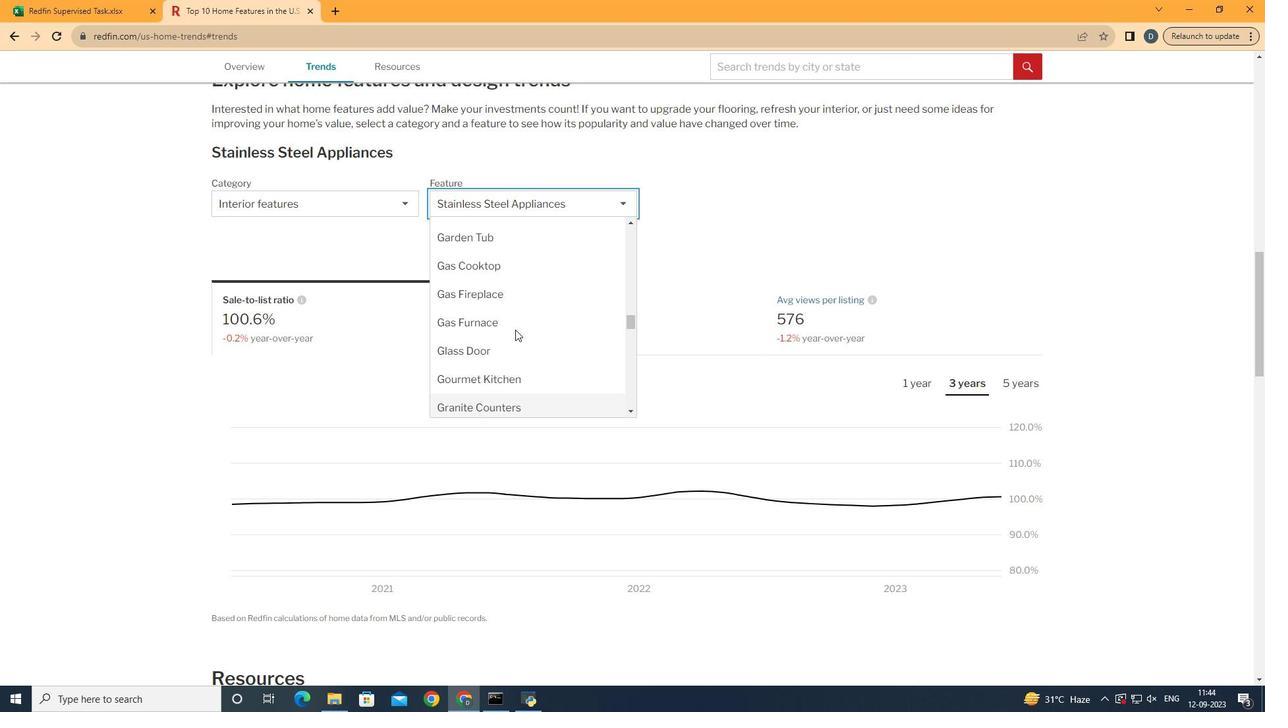 
Action: Mouse moved to (515, 329)
Screenshot: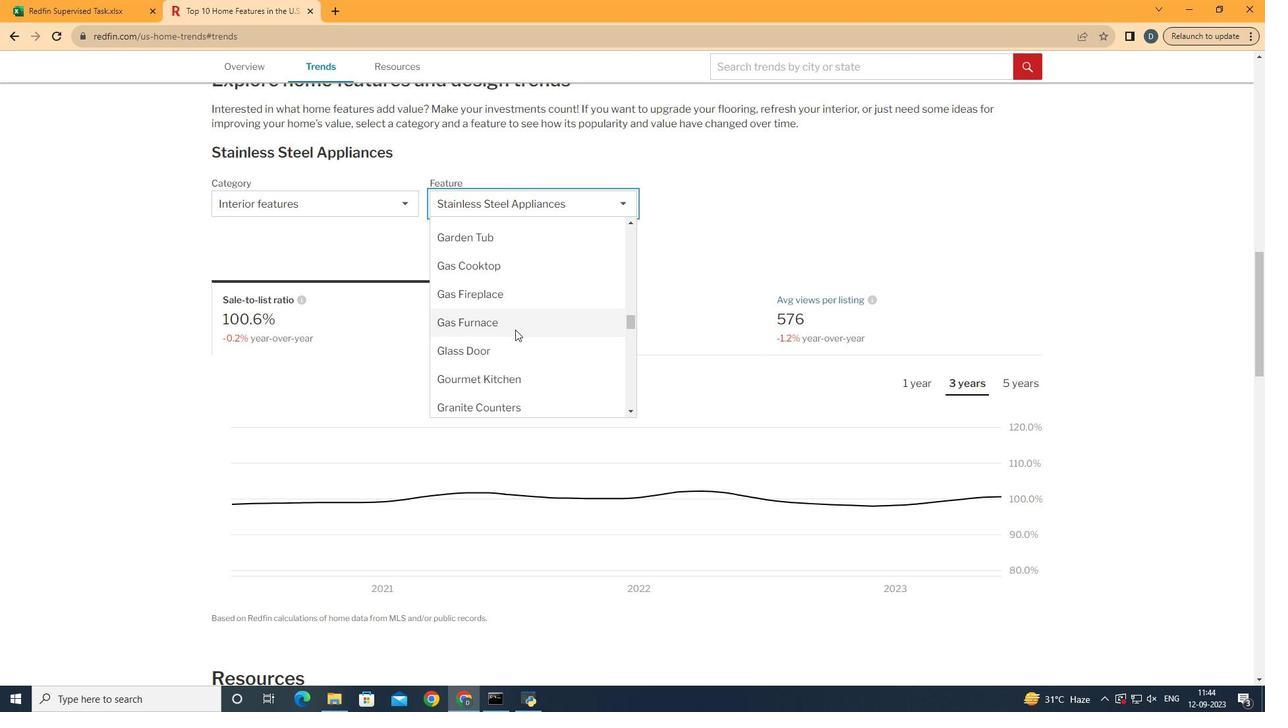 
Action: Mouse scrolled (515, 330) with delta (0, 0)
Screenshot: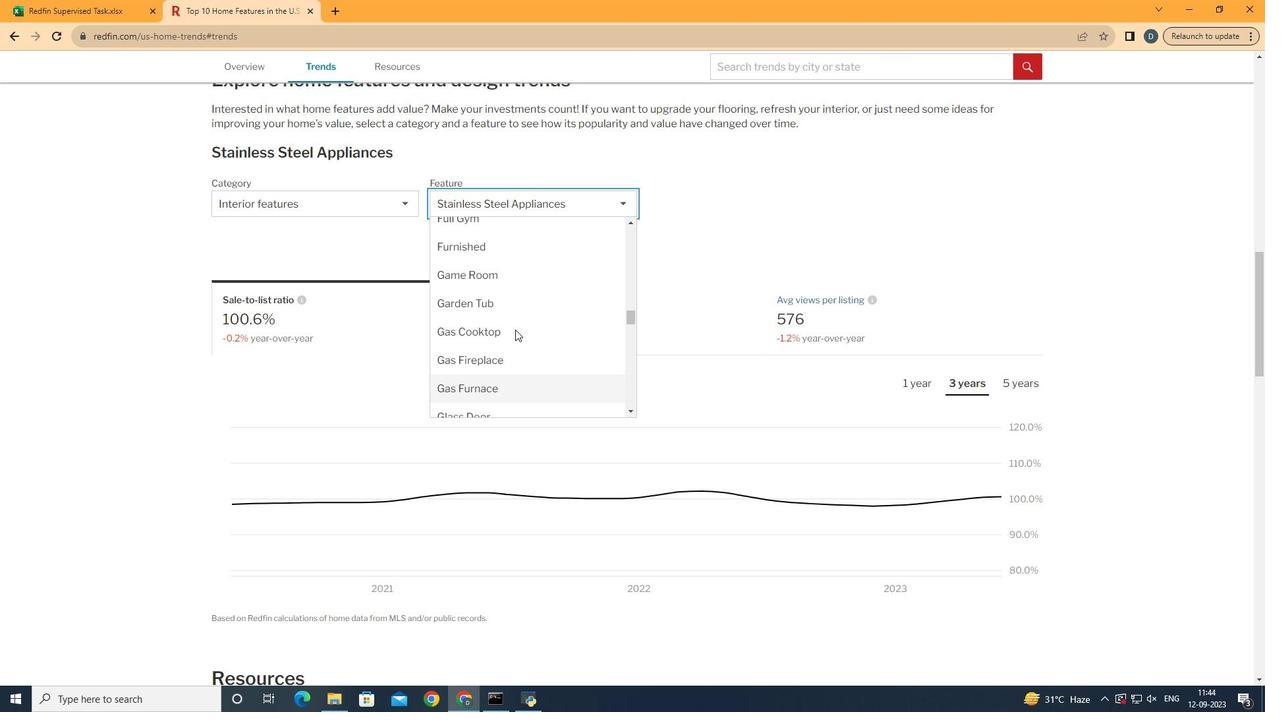 
Action: Mouse scrolled (515, 330) with delta (0, 0)
Screenshot: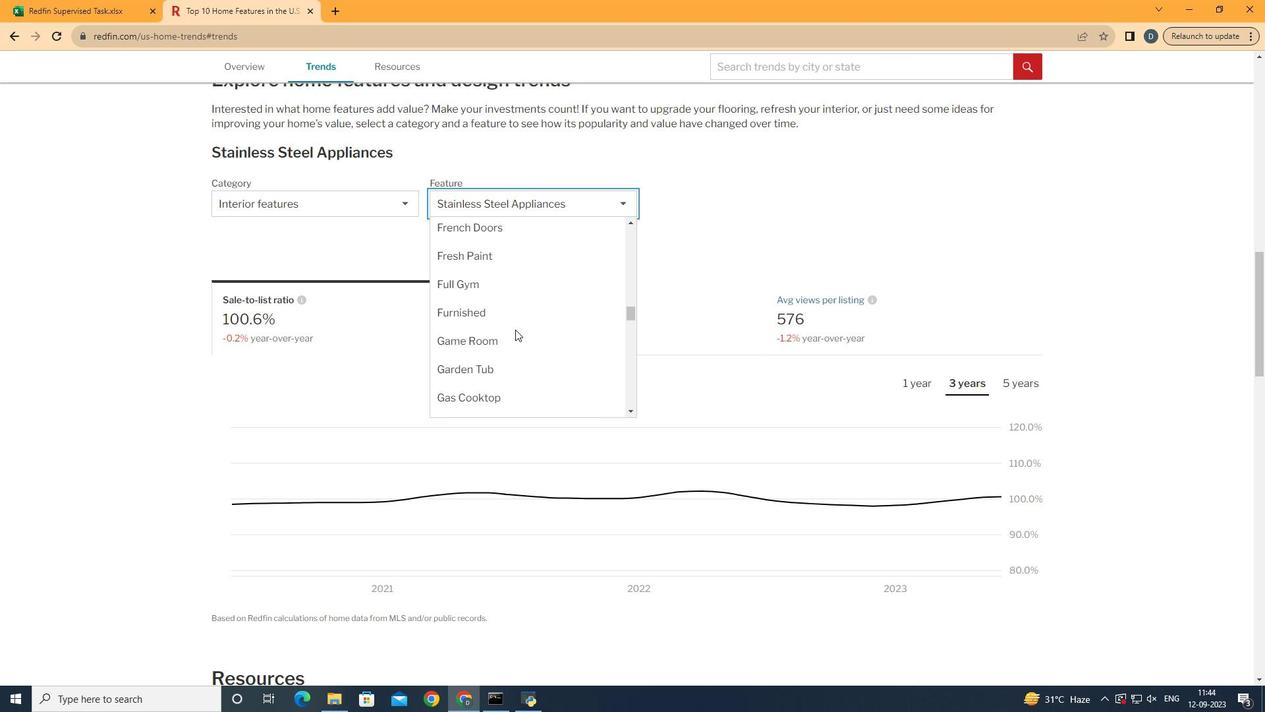 
Action: Mouse moved to (515, 344)
Screenshot: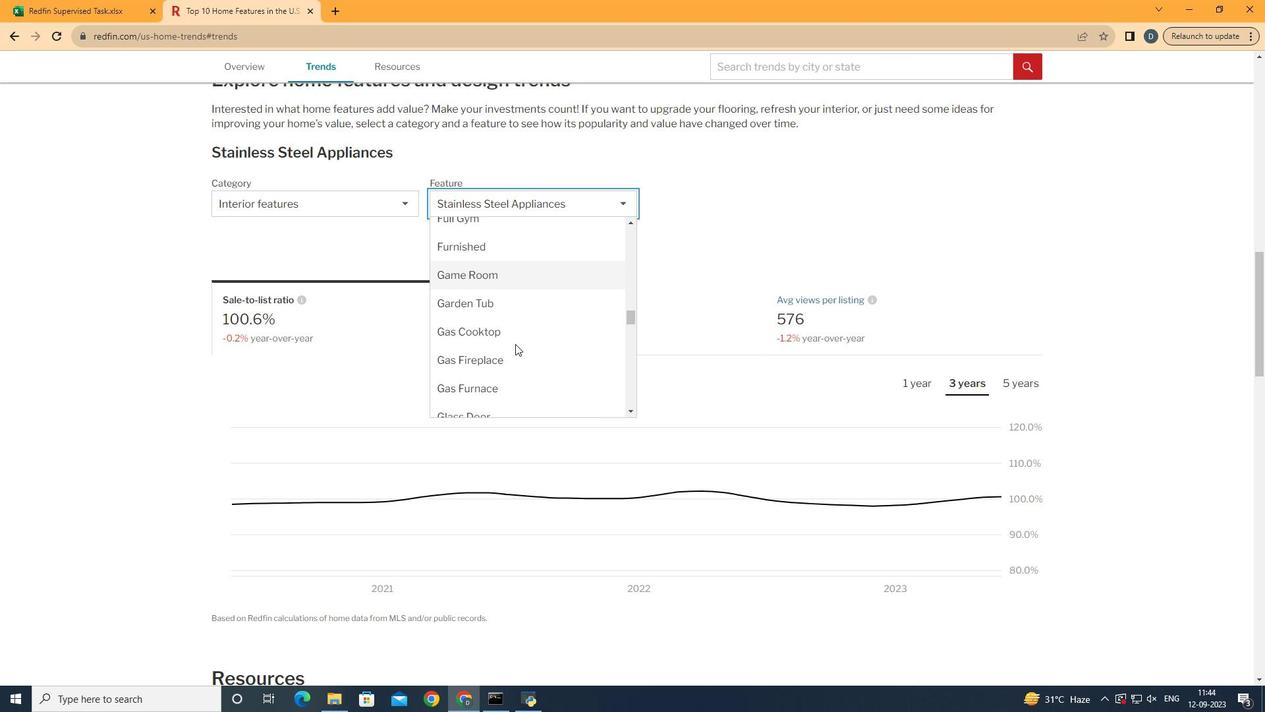 
Action: Mouse scrolled (515, 343) with delta (0, 0)
Screenshot: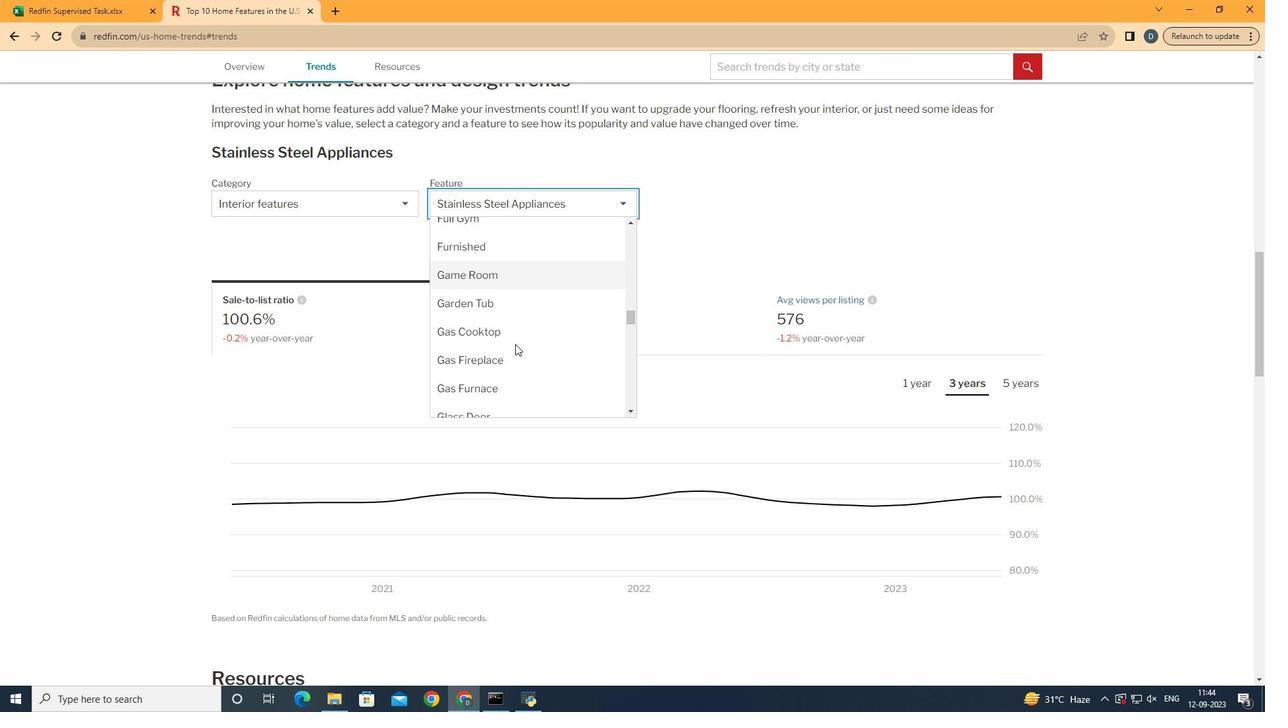 
Action: Mouse moved to (522, 332)
Screenshot: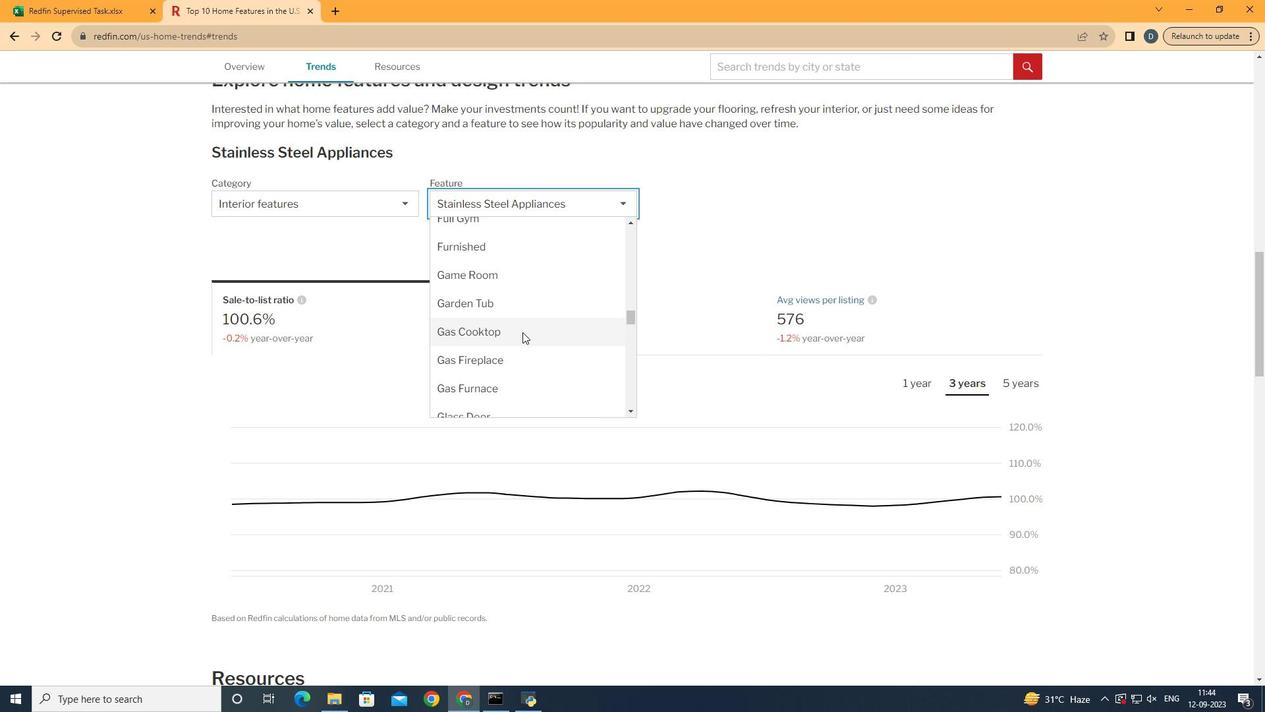 
Action: Mouse pressed left at (522, 332)
Screenshot: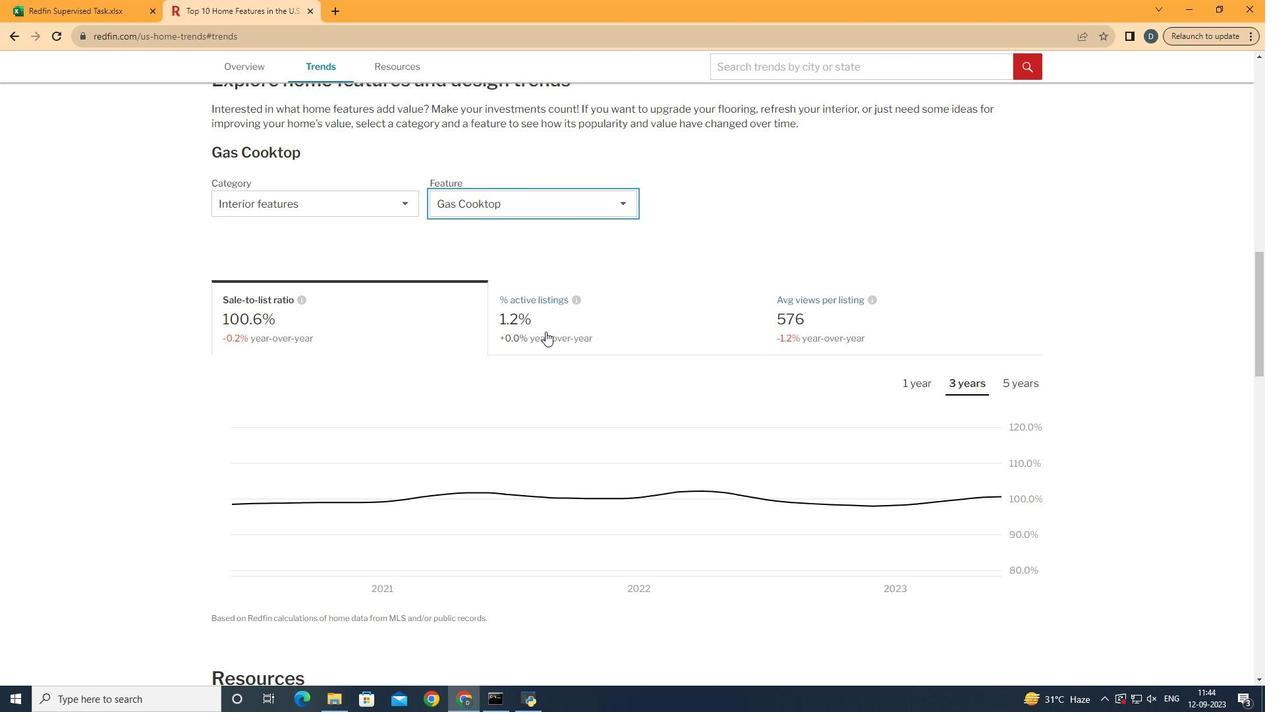 
Action: Mouse moved to (380, 323)
Screenshot: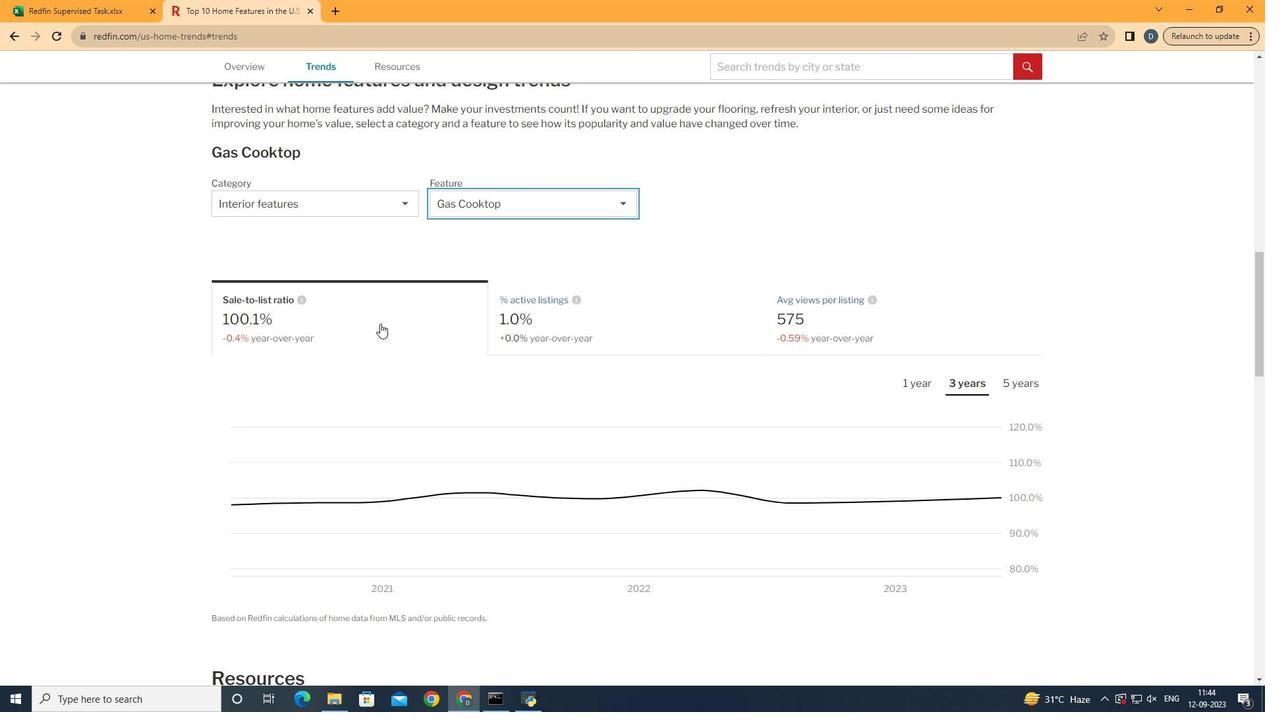 
Action: Mouse pressed left at (380, 323)
Screenshot: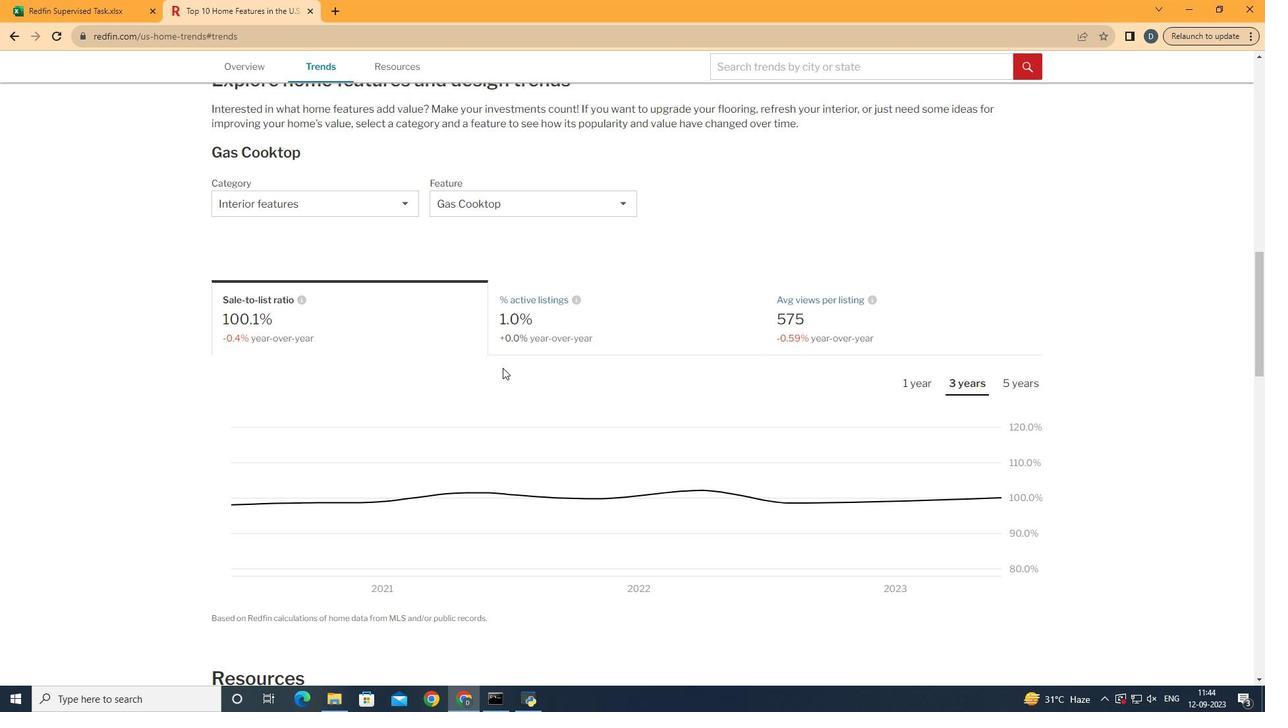 
Action: Mouse moved to (1021, 388)
Screenshot: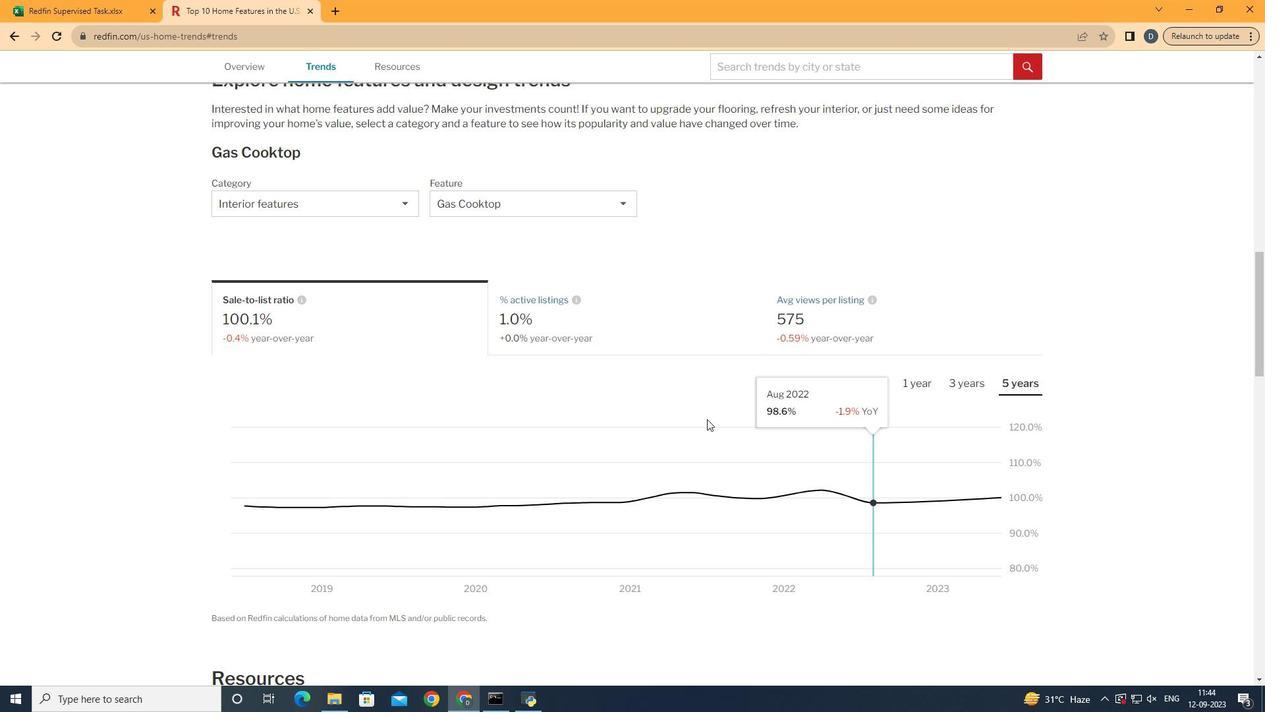 
Action: Mouse pressed left at (1021, 388)
Screenshot: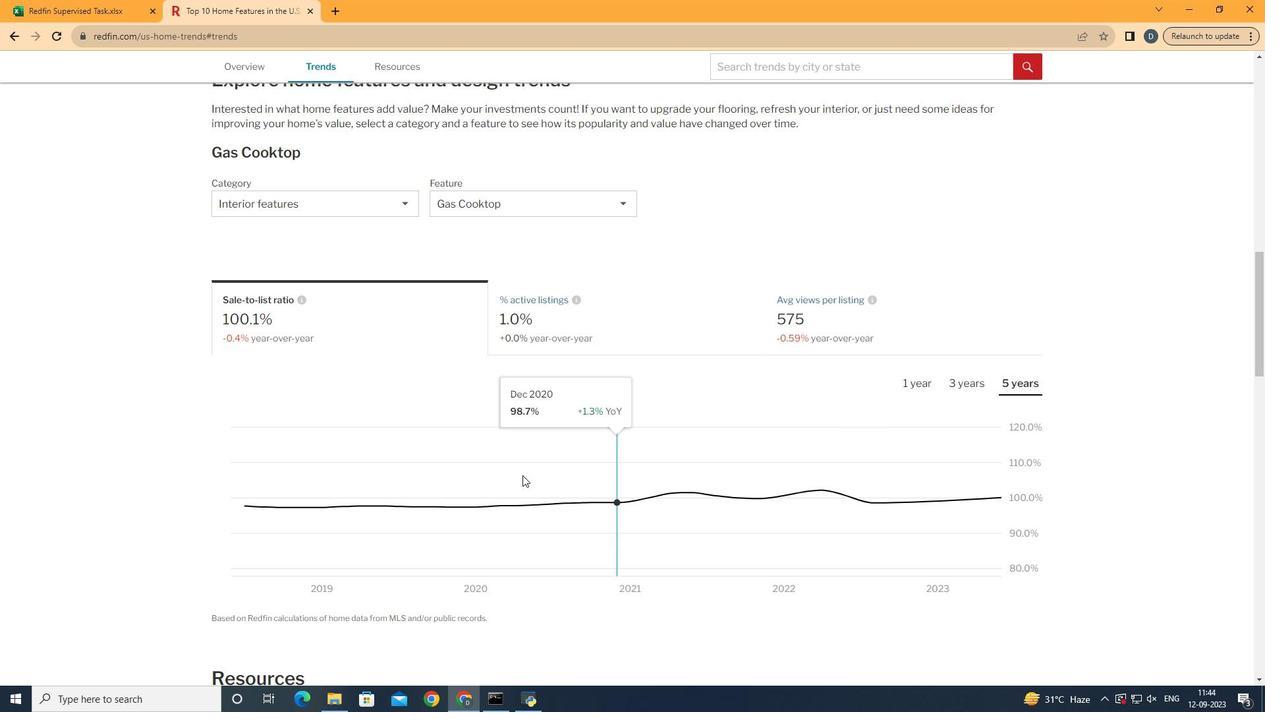 
Action: Mouse moved to (1008, 523)
Screenshot: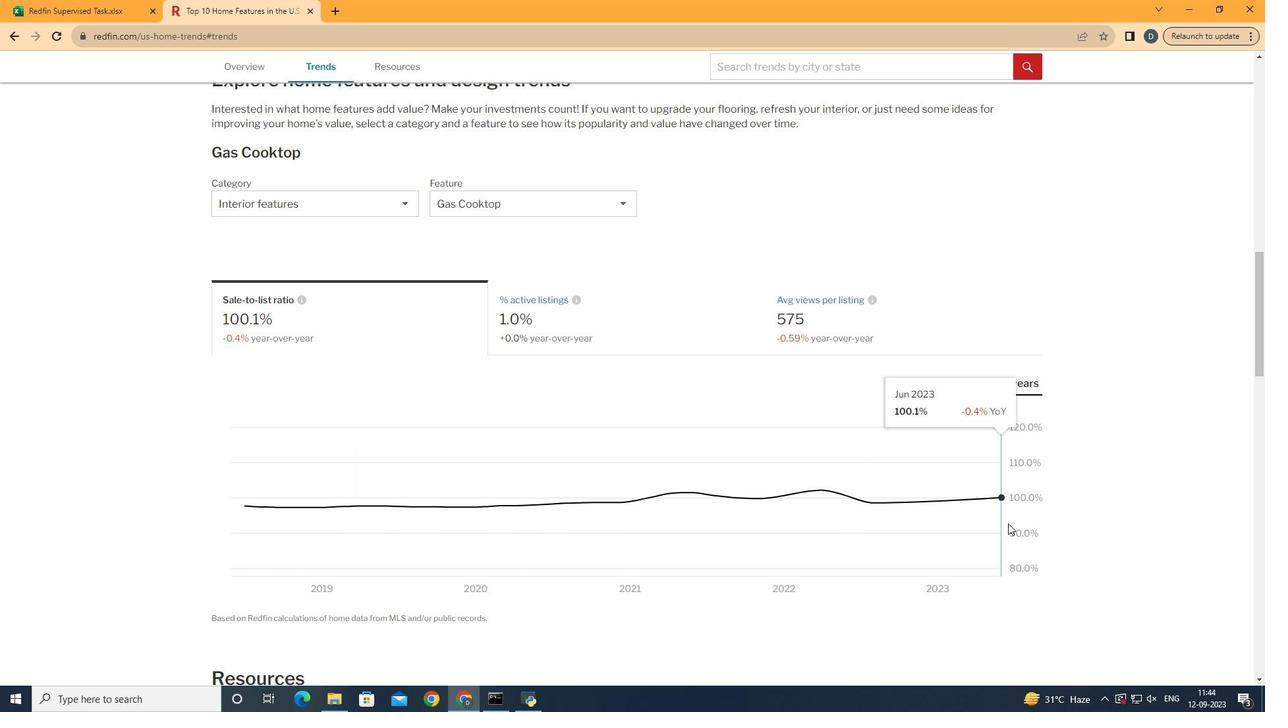 
